 Task: Find connections with filter location Sandbach with filter topic #Hiringwith filter profile language German with filter current company Brightstar Corp. with filter school Bannari Amman Institute of Technology with filter industry Sports and Recreation Instruction with filter service category Interior Design with filter keywords title Operations Coordinator
Action: Mouse moved to (554, 86)
Screenshot: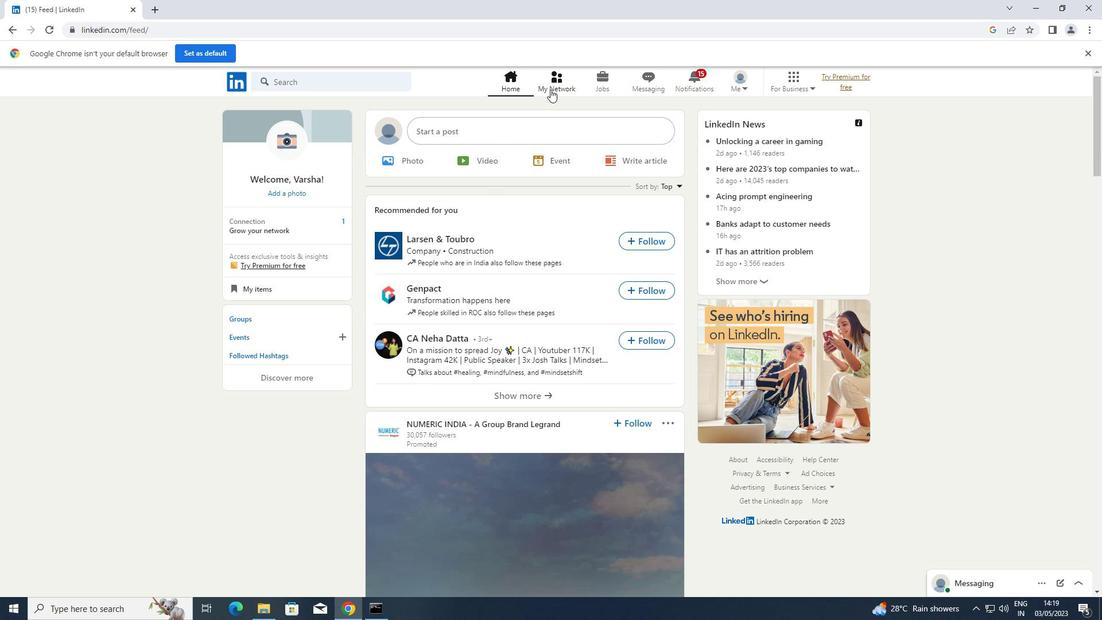 
Action: Mouse pressed left at (554, 86)
Screenshot: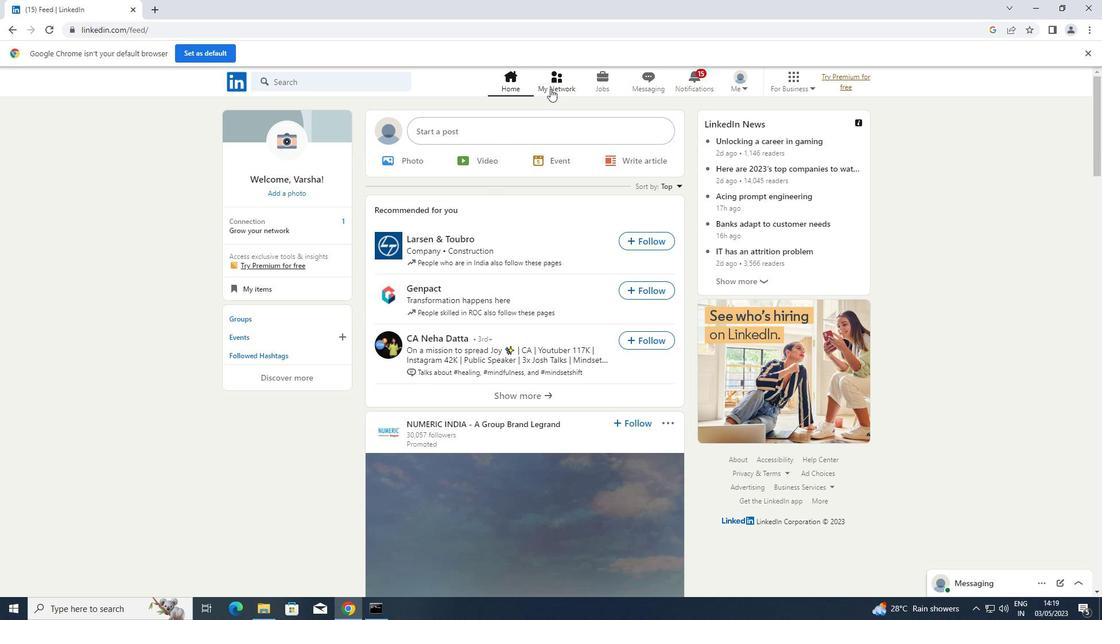 
Action: Mouse moved to (325, 149)
Screenshot: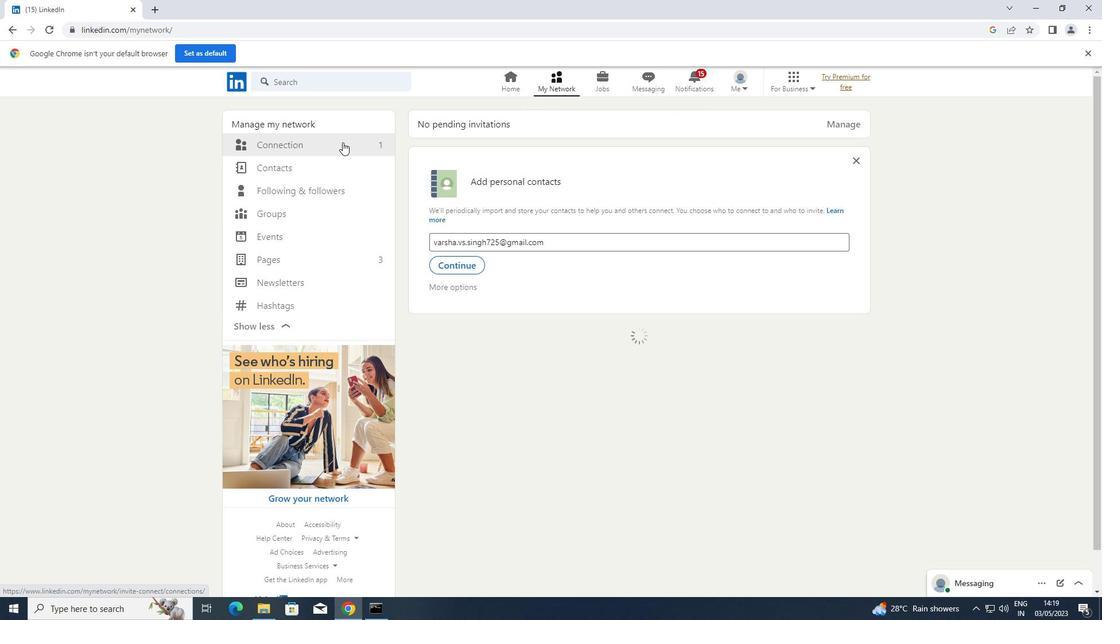 
Action: Mouse pressed left at (325, 149)
Screenshot: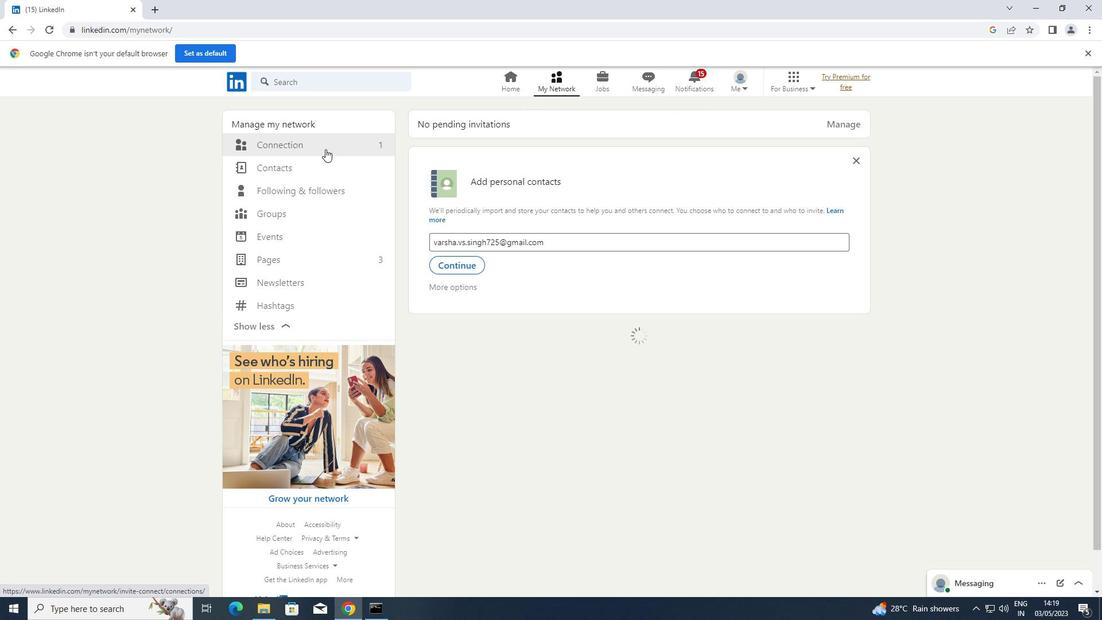 
Action: Mouse moved to (621, 141)
Screenshot: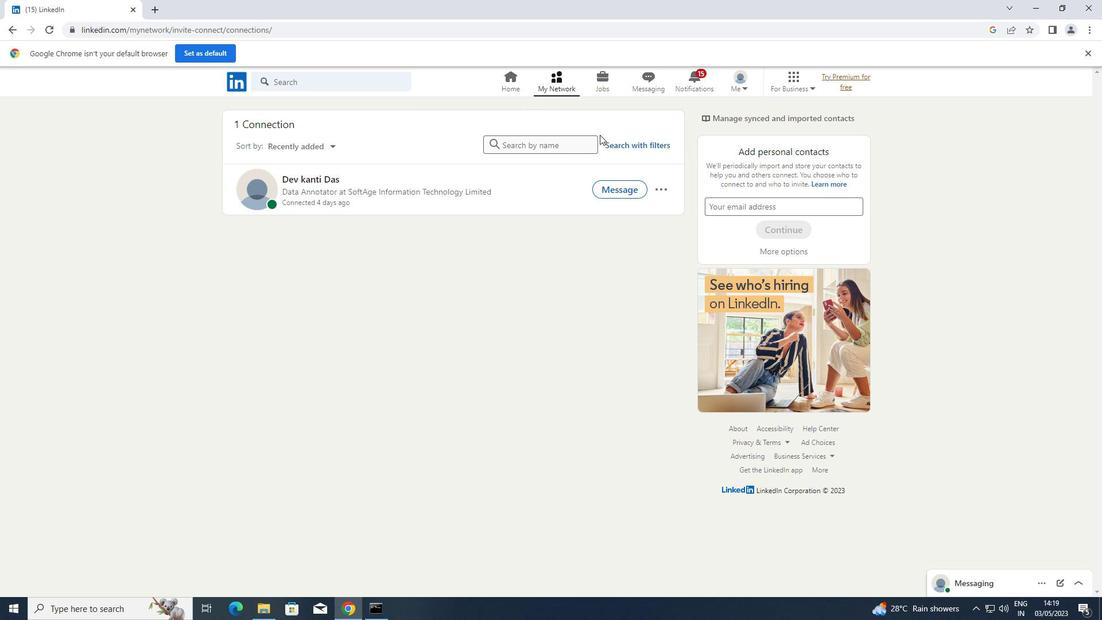 
Action: Mouse pressed left at (621, 141)
Screenshot: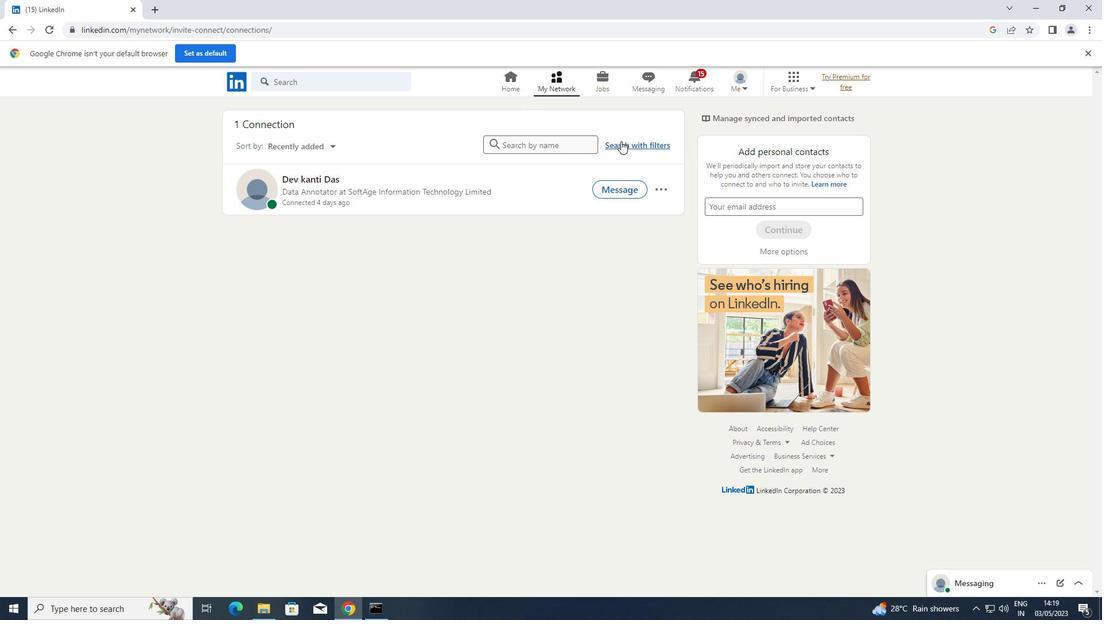 
Action: Mouse moved to (597, 109)
Screenshot: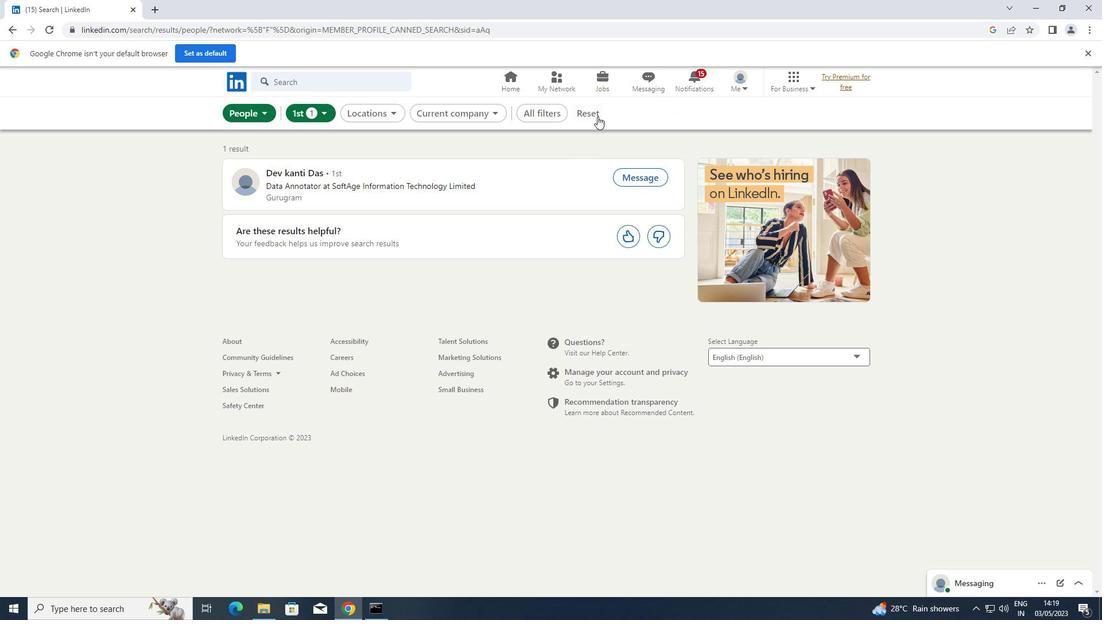 
Action: Mouse pressed left at (597, 109)
Screenshot: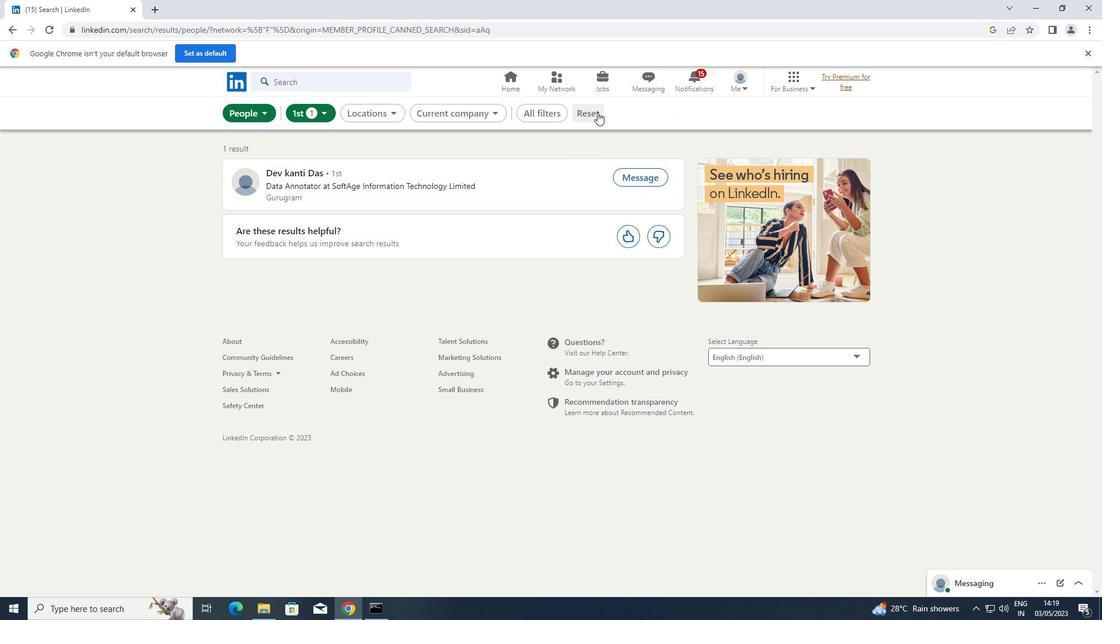 
Action: Mouse moved to (566, 115)
Screenshot: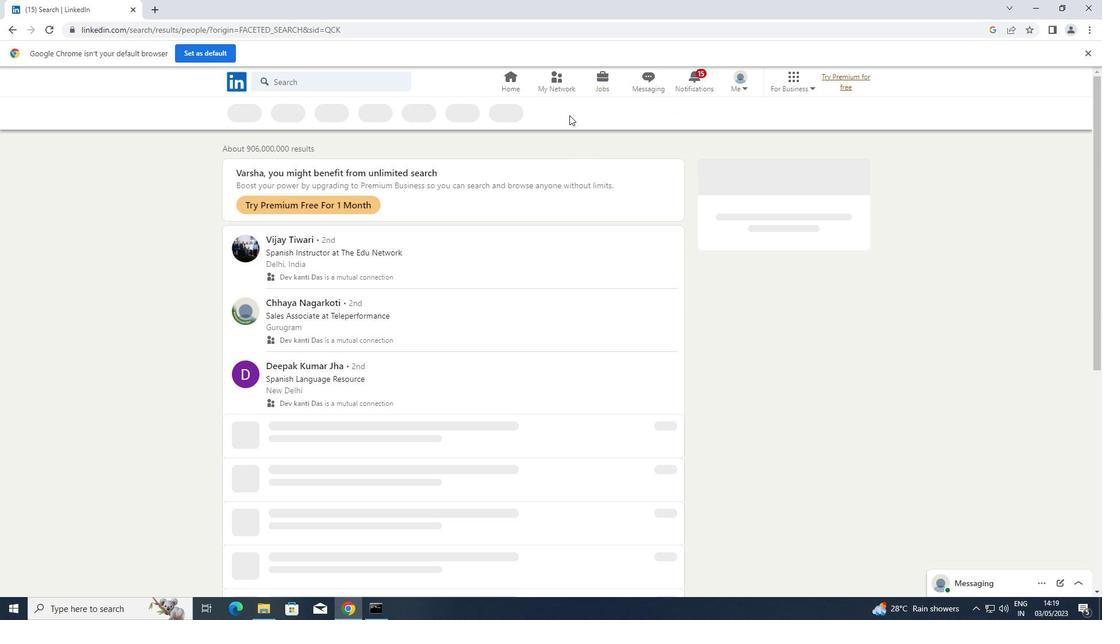 
Action: Mouse pressed left at (566, 115)
Screenshot: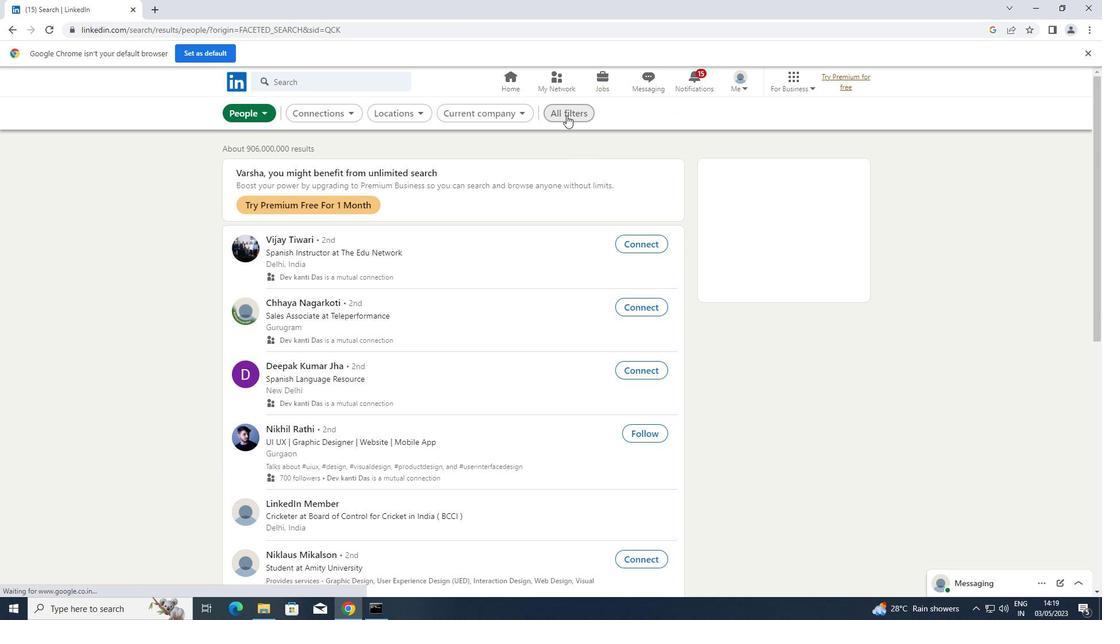 
Action: Mouse moved to (844, 323)
Screenshot: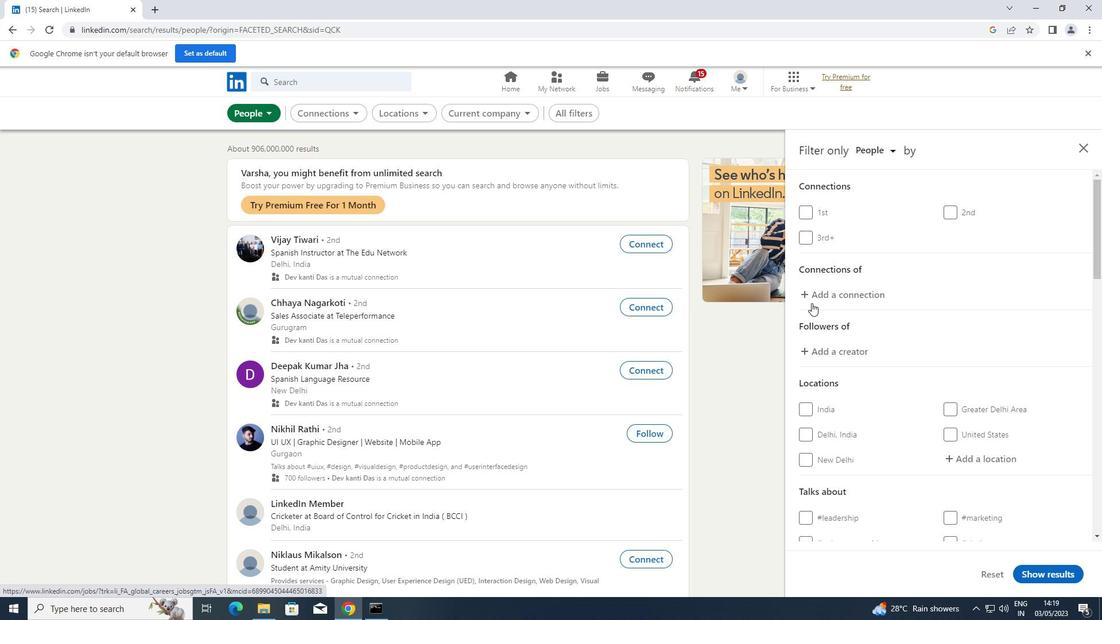 
Action: Mouse scrolled (844, 323) with delta (0, 0)
Screenshot: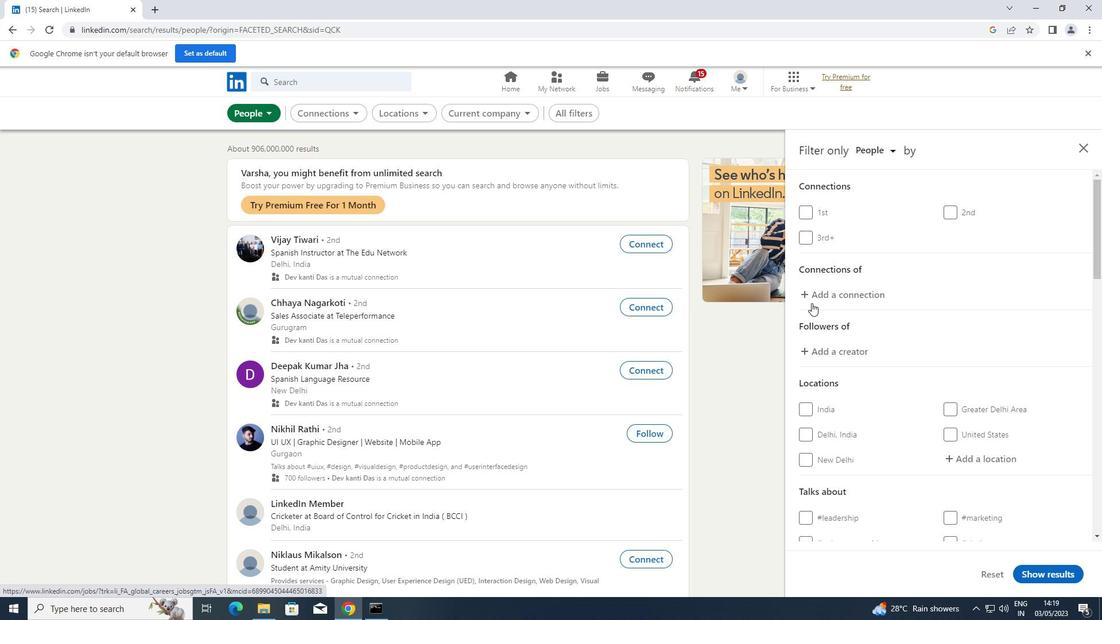 
Action: Mouse scrolled (844, 323) with delta (0, 0)
Screenshot: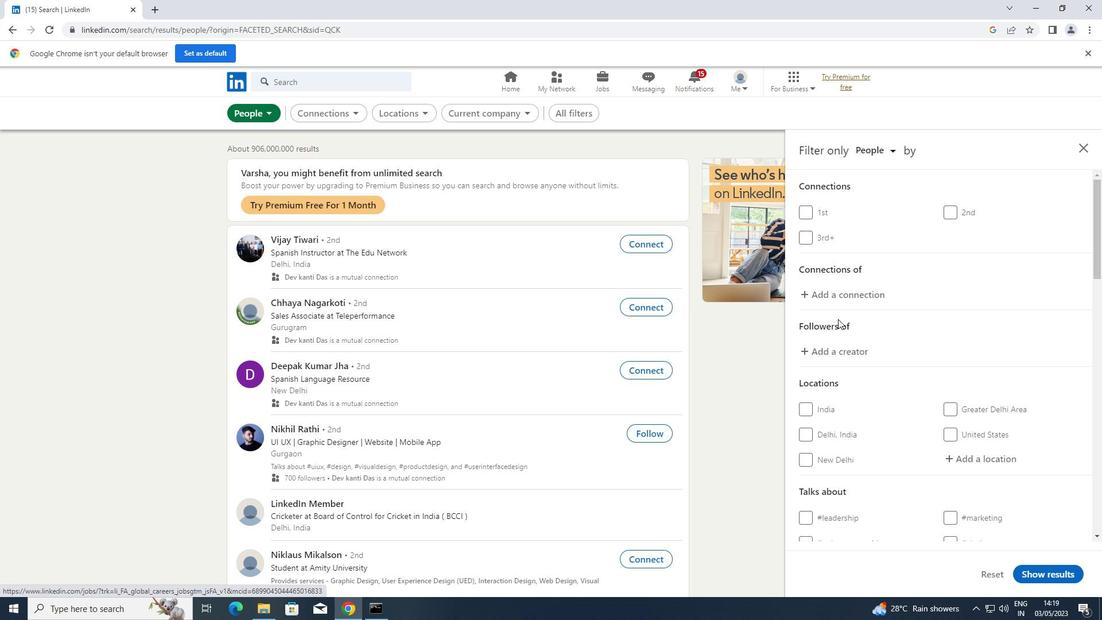 
Action: Mouse moved to (969, 335)
Screenshot: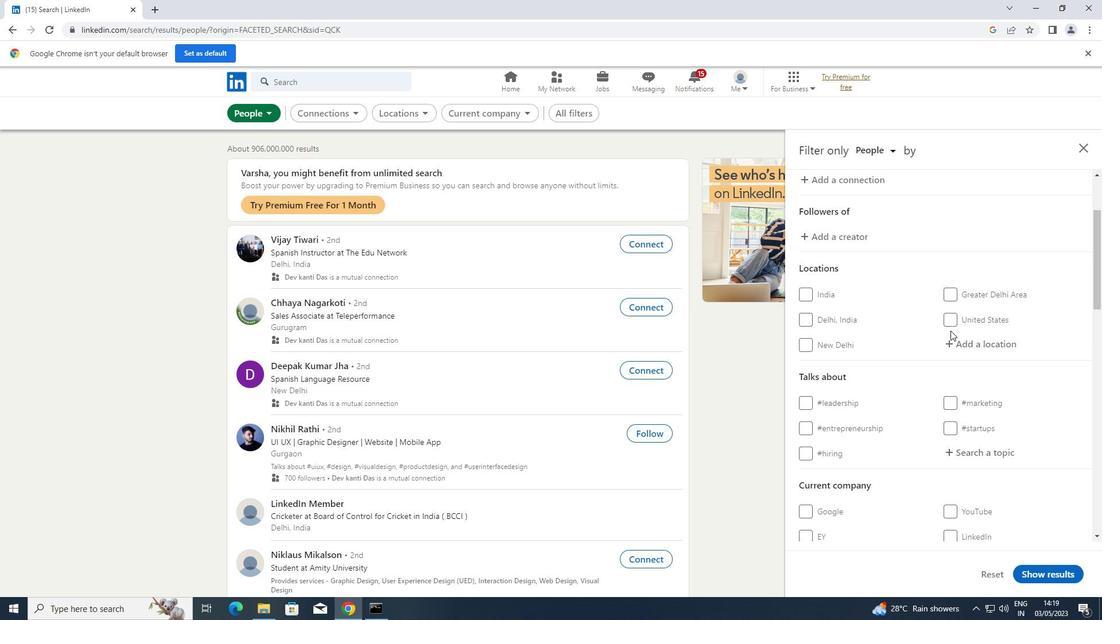 
Action: Mouse pressed left at (969, 335)
Screenshot: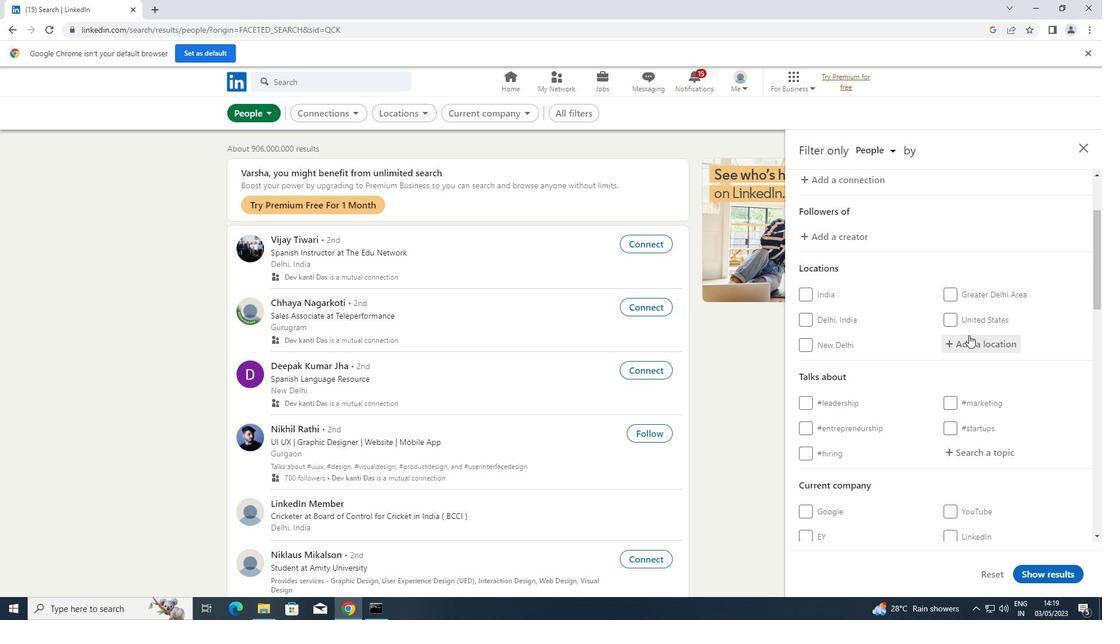 
Action: Mouse moved to (970, 335)
Screenshot: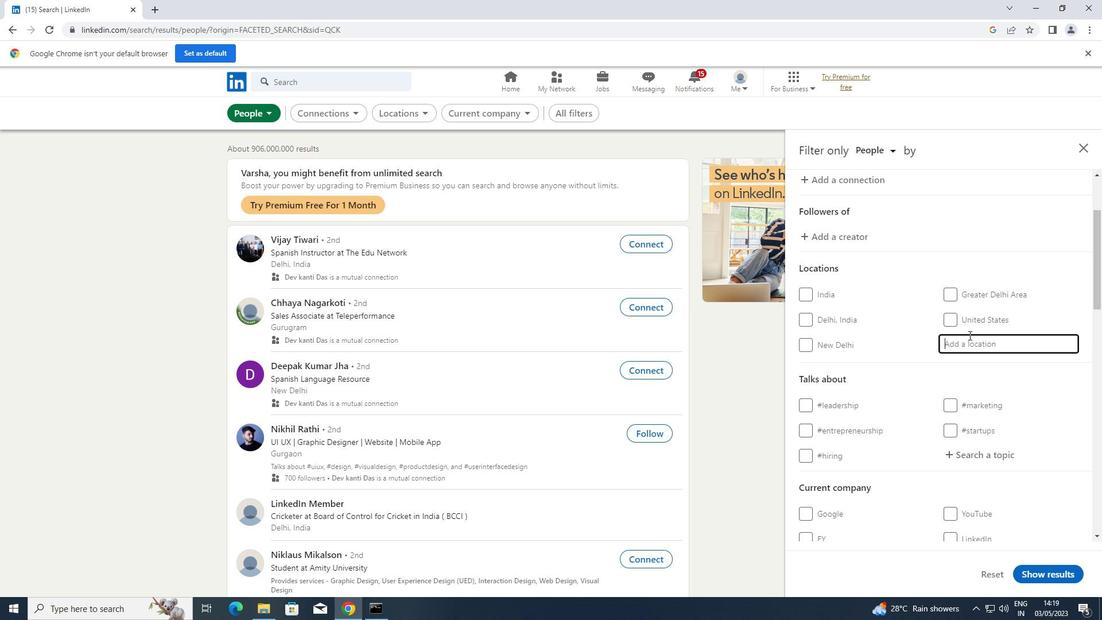
Action: Key pressed <Key.shift>SANDBACH
Screenshot: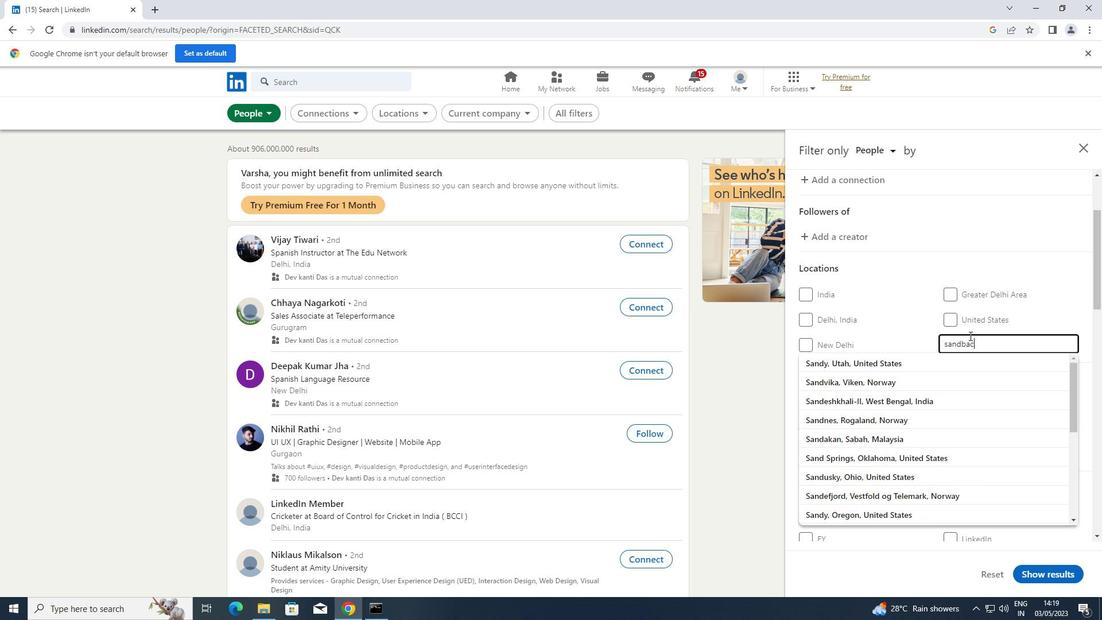 
Action: Mouse scrolled (970, 335) with delta (0, 0)
Screenshot: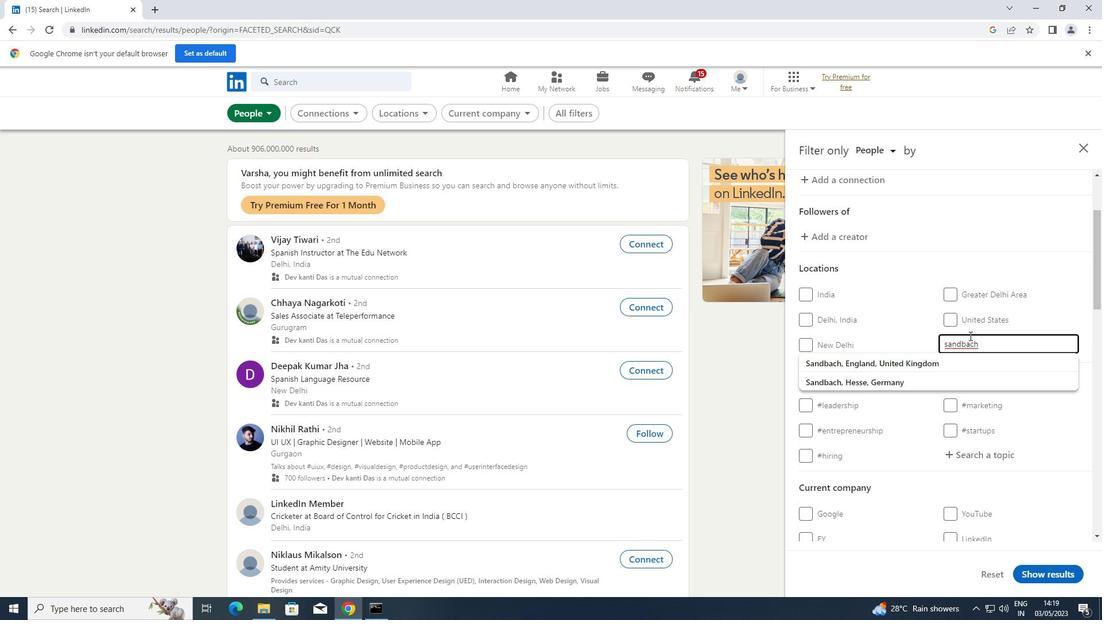 
Action: Mouse scrolled (970, 335) with delta (0, 0)
Screenshot: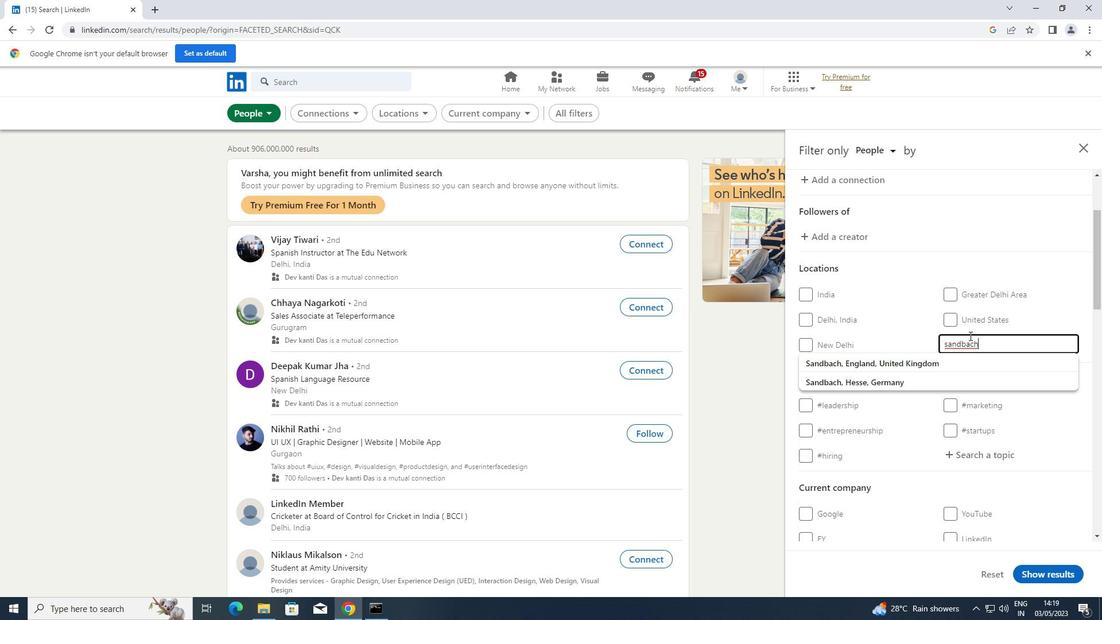 
Action: Mouse pressed left at (970, 335)
Screenshot: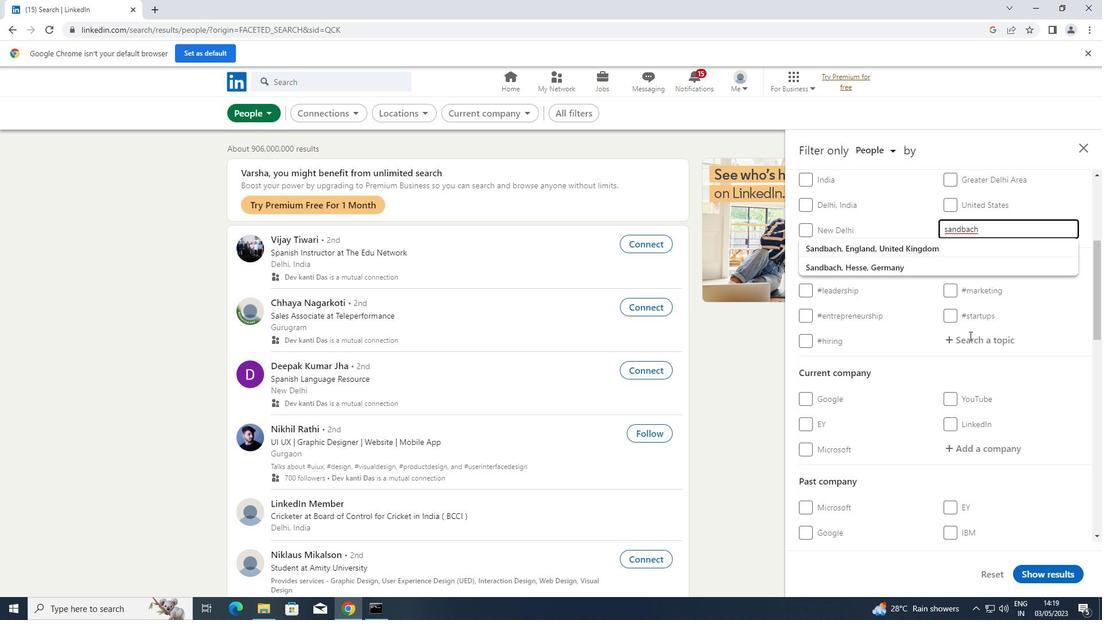 
Action: Key pressed <Key.shift>HIRING
Screenshot: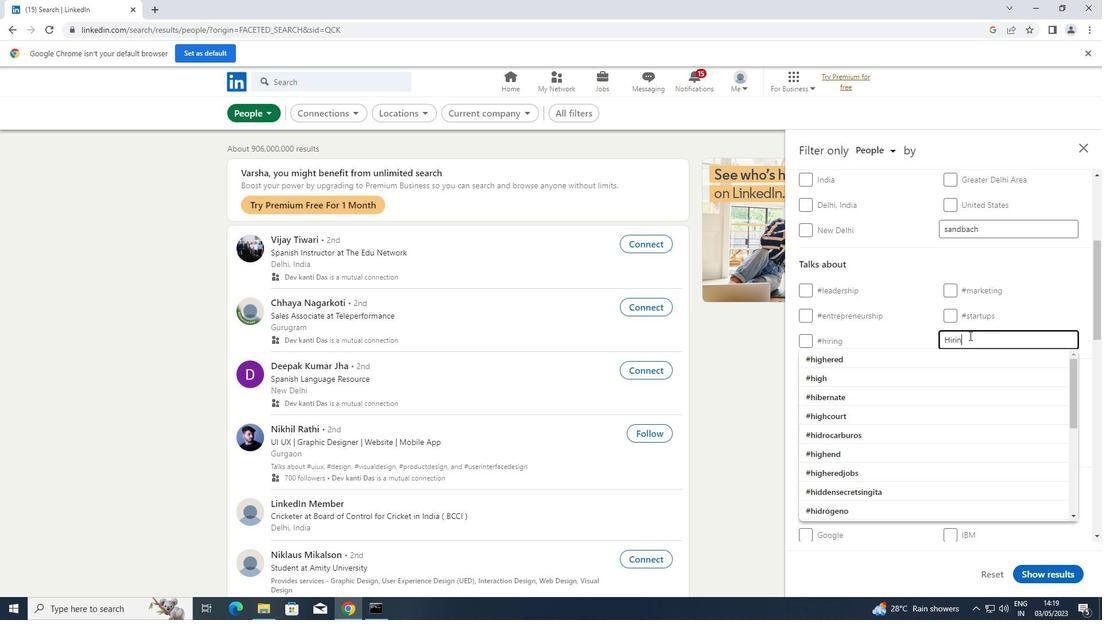 
Action: Mouse moved to (918, 352)
Screenshot: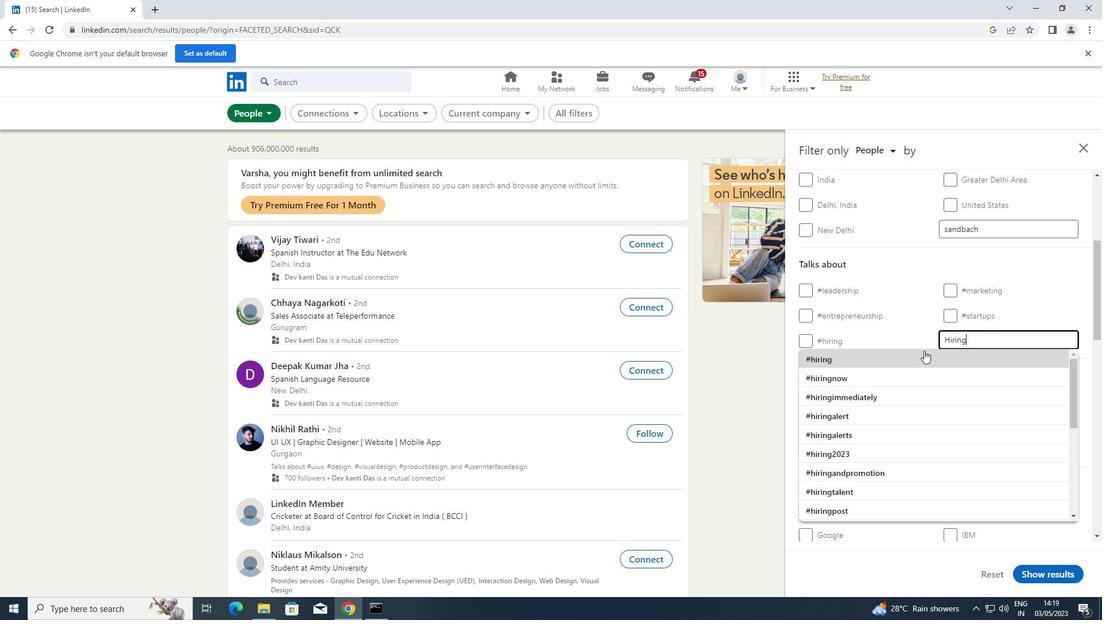 
Action: Mouse pressed left at (918, 352)
Screenshot: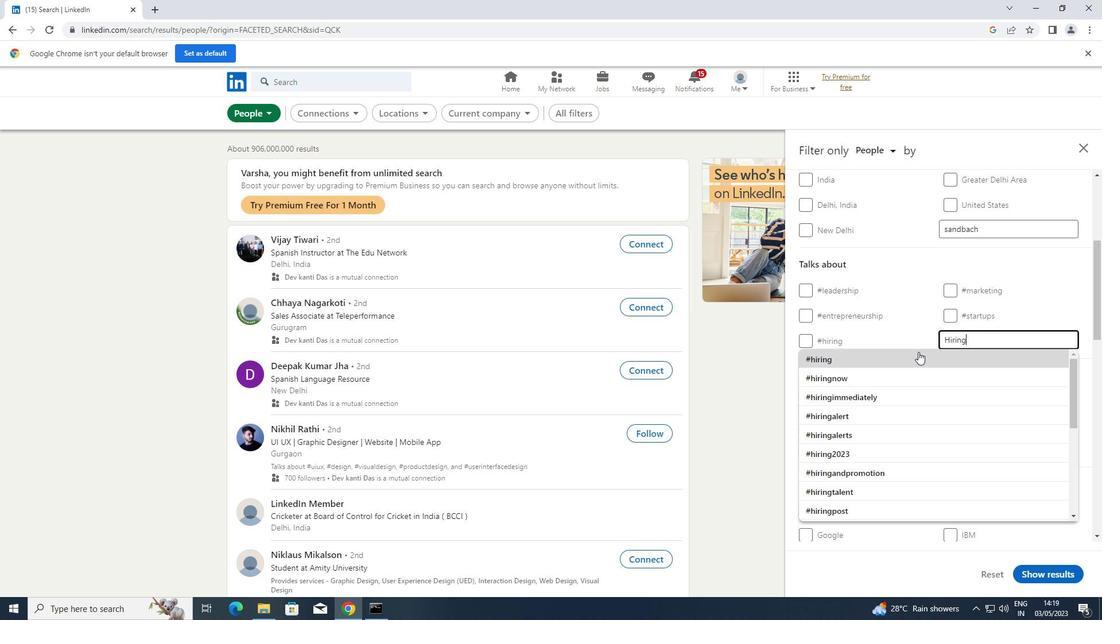 
Action: Mouse scrolled (918, 351) with delta (0, 0)
Screenshot: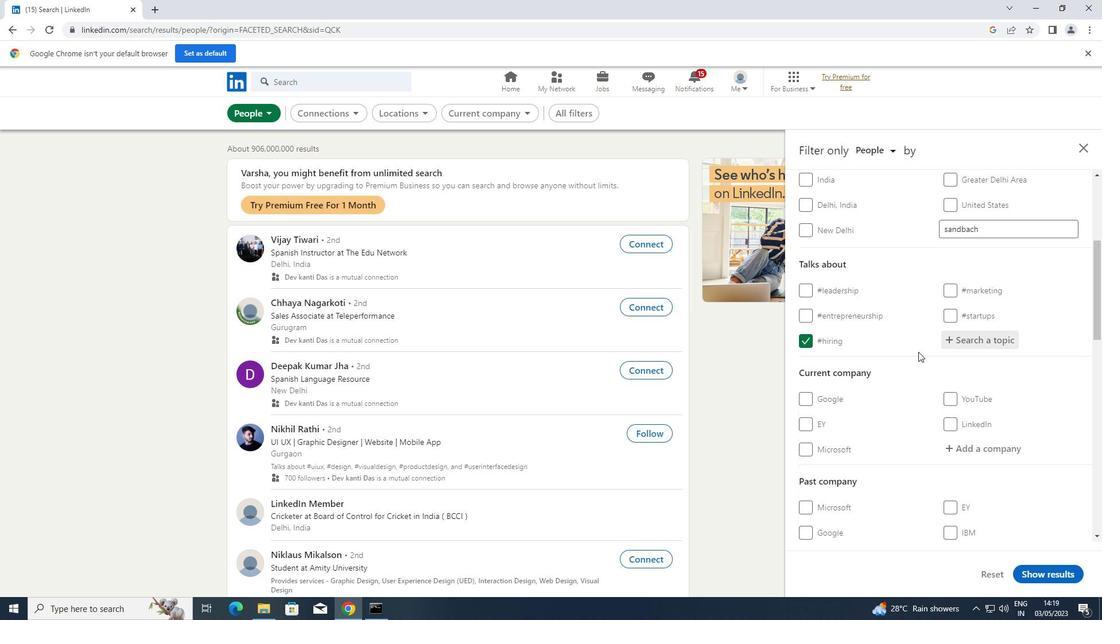 
Action: Mouse scrolled (918, 351) with delta (0, 0)
Screenshot: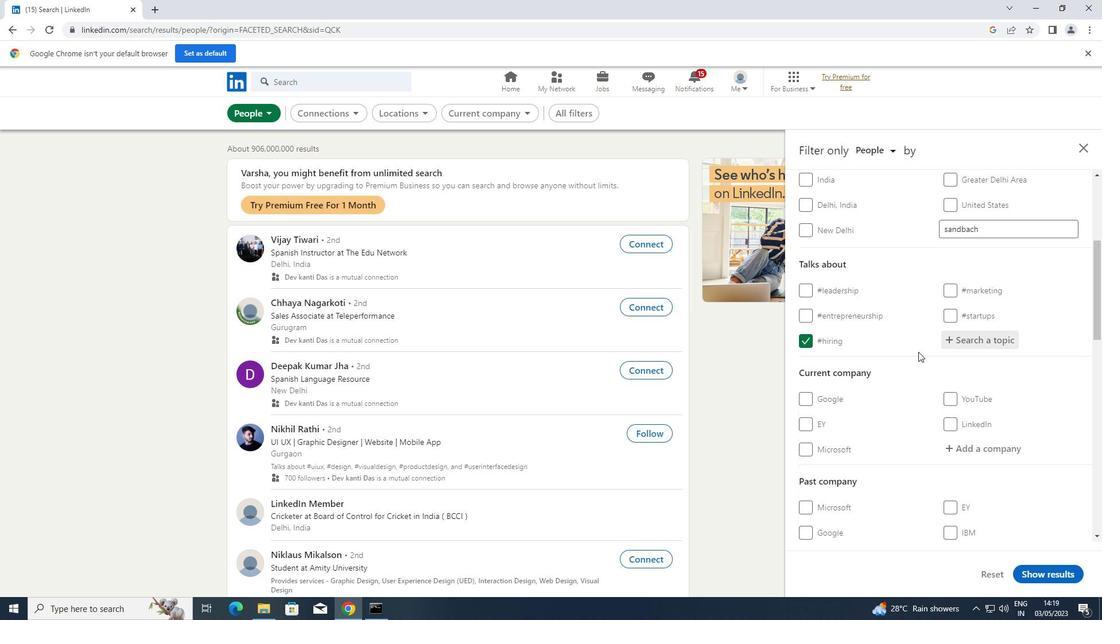 
Action: Mouse scrolled (918, 351) with delta (0, 0)
Screenshot: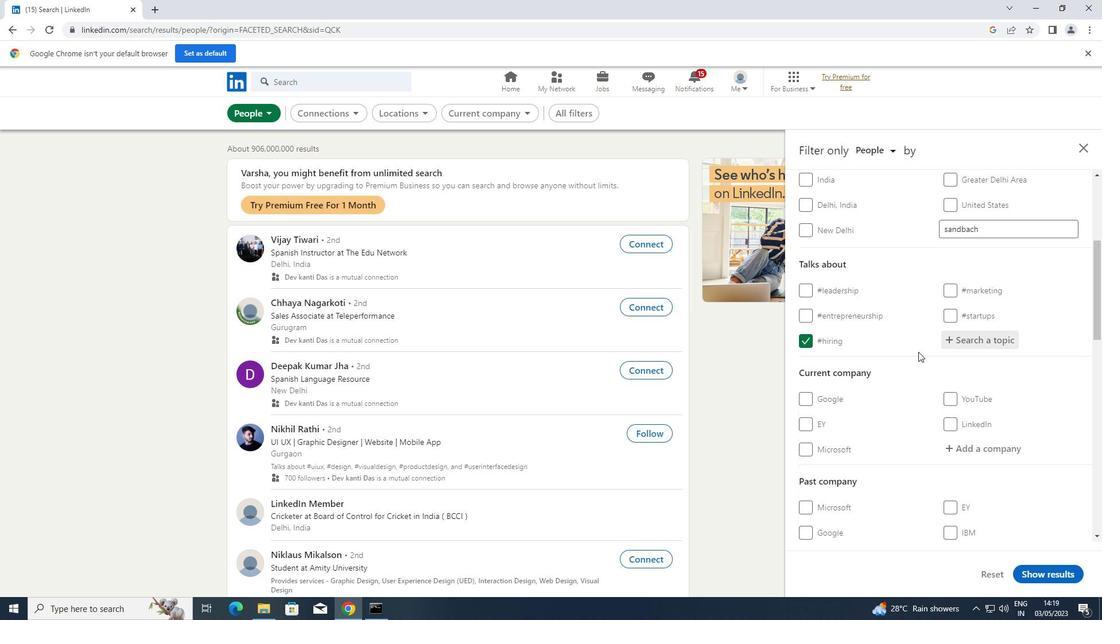 
Action: Mouse scrolled (918, 351) with delta (0, 0)
Screenshot: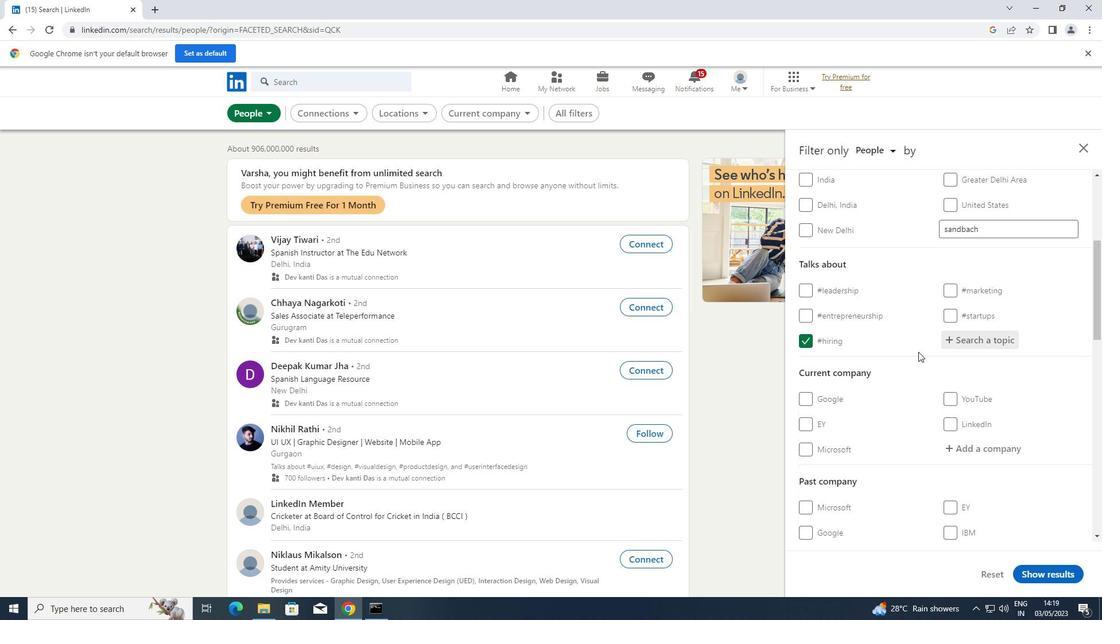 
Action: Mouse moved to (918, 352)
Screenshot: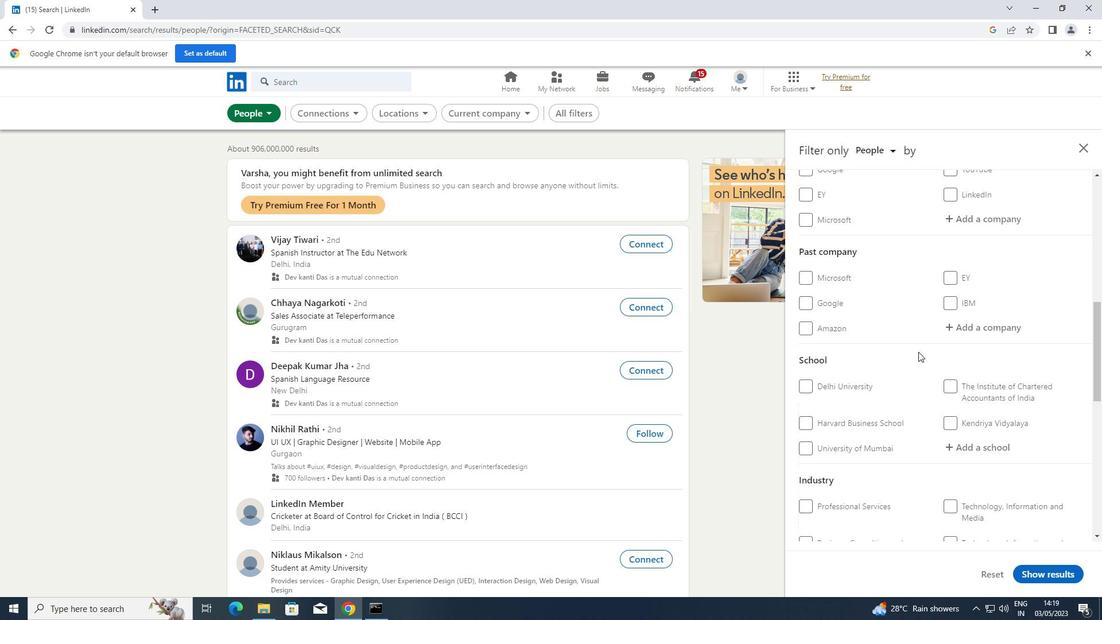
Action: Mouse scrolled (918, 351) with delta (0, 0)
Screenshot: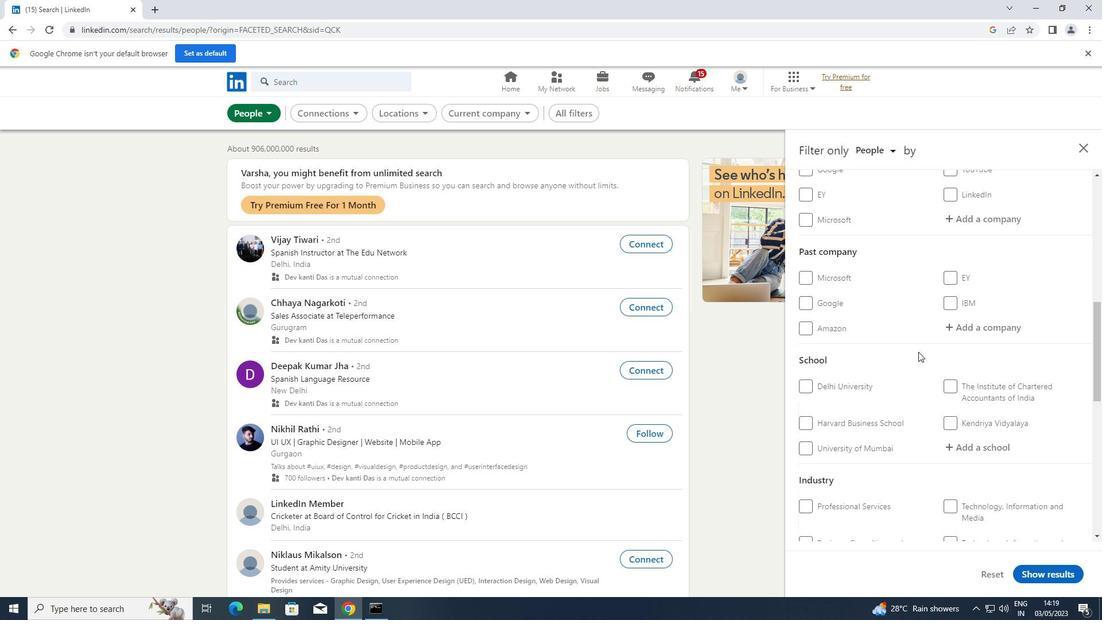 
Action: Mouse scrolled (918, 351) with delta (0, 0)
Screenshot: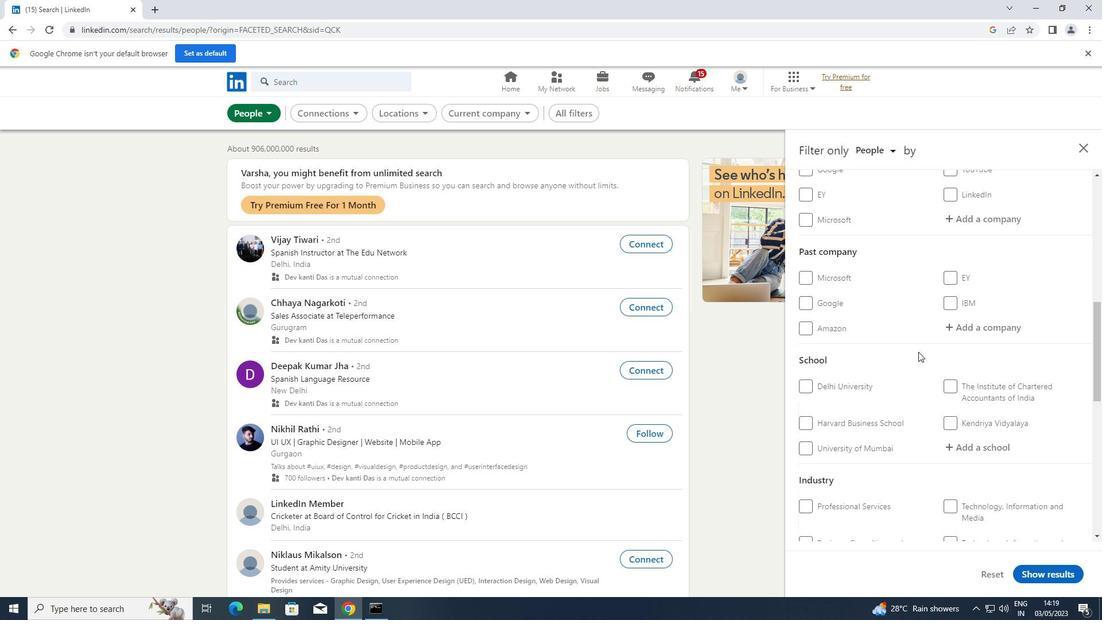 
Action: Mouse scrolled (918, 351) with delta (0, 0)
Screenshot: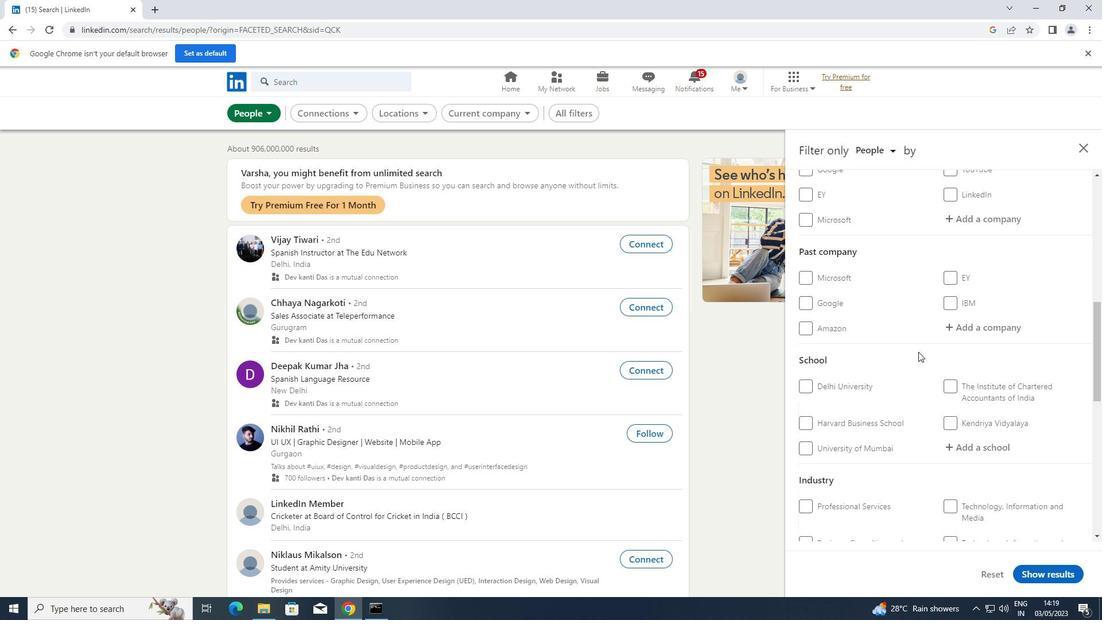 
Action: Mouse scrolled (918, 351) with delta (0, 0)
Screenshot: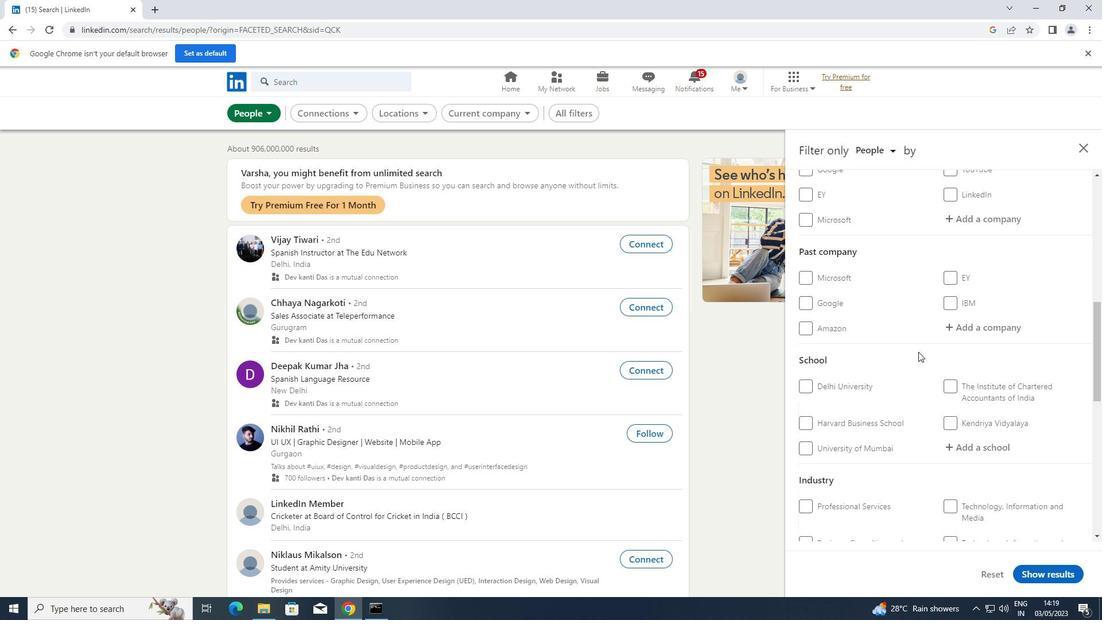 
Action: Mouse scrolled (918, 351) with delta (0, 0)
Screenshot: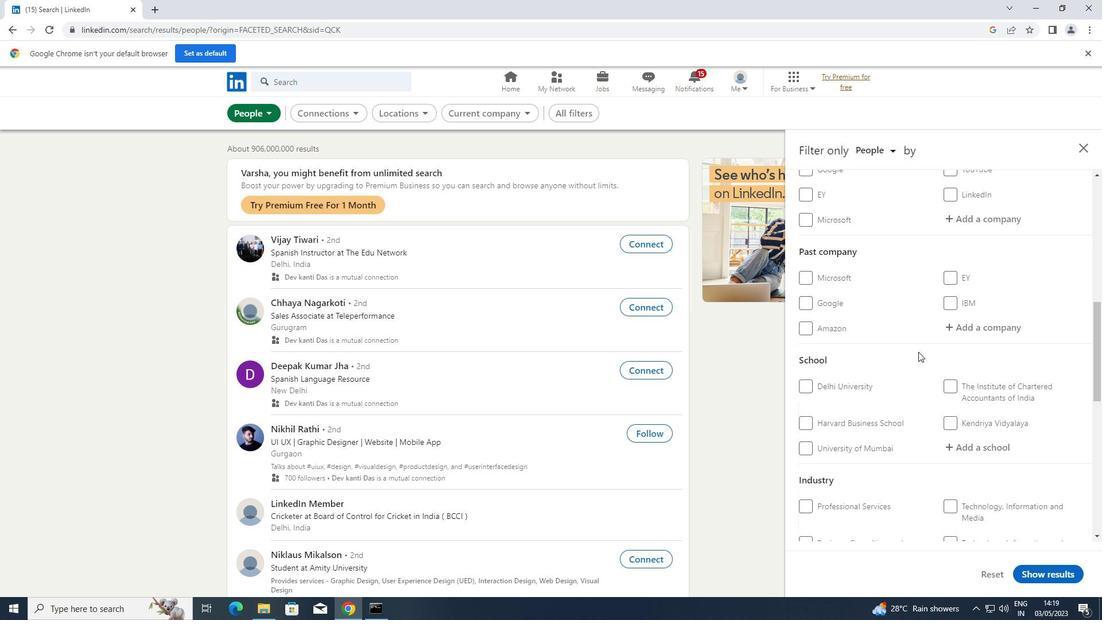 
Action: Mouse scrolled (918, 351) with delta (0, 0)
Screenshot: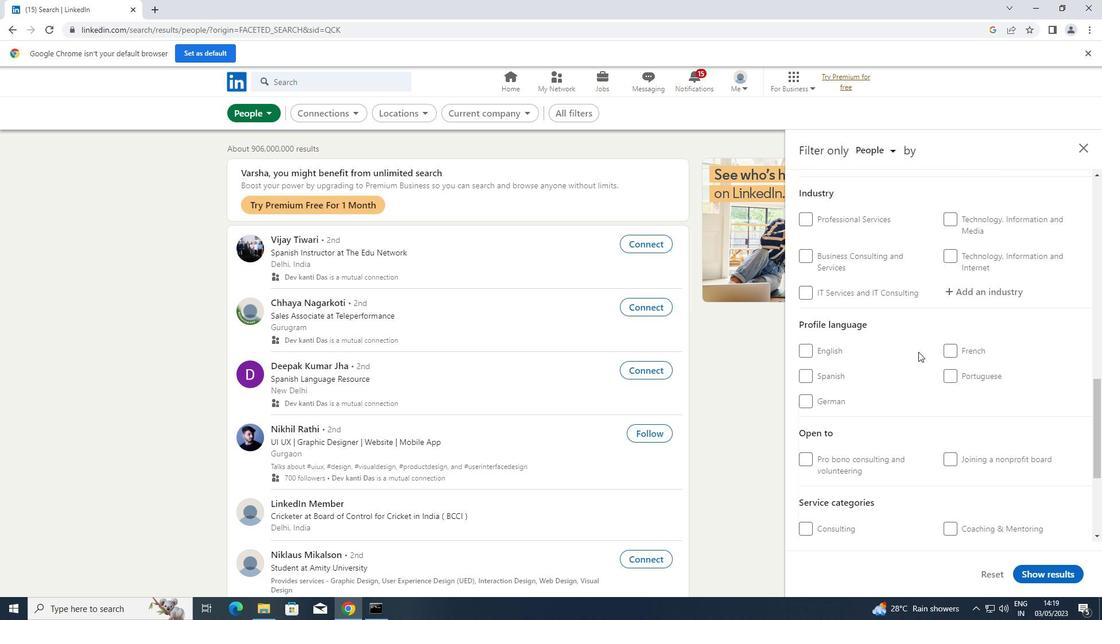 
Action: Mouse scrolled (918, 351) with delta (0, 0)
Screenshot: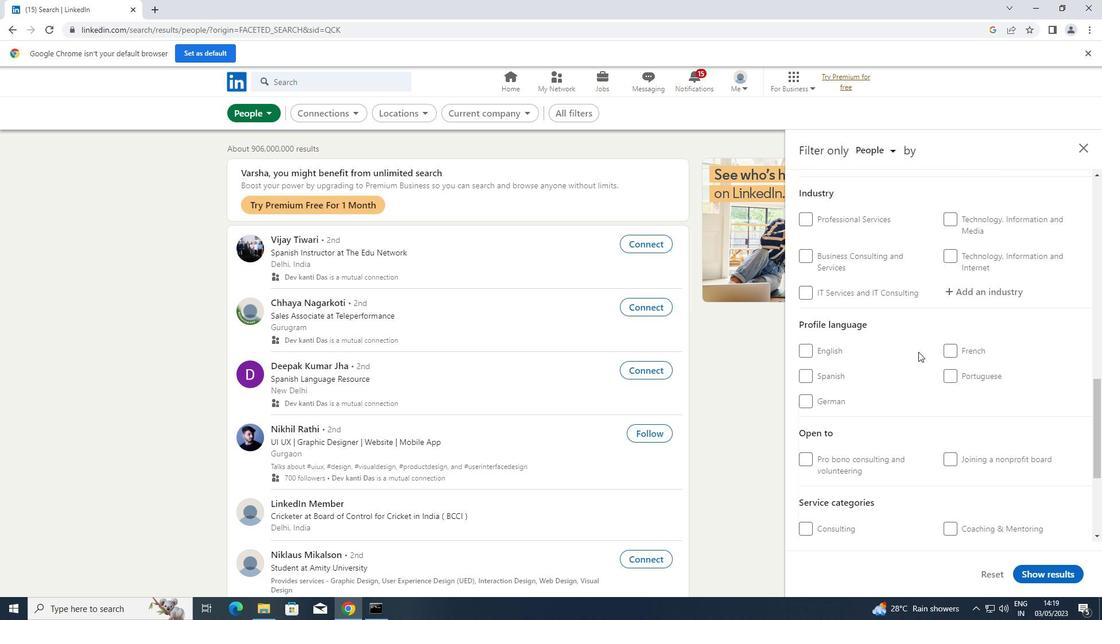 
Action: Mouse scrolled (918, 351) with delta (0, 0)
Screenshot: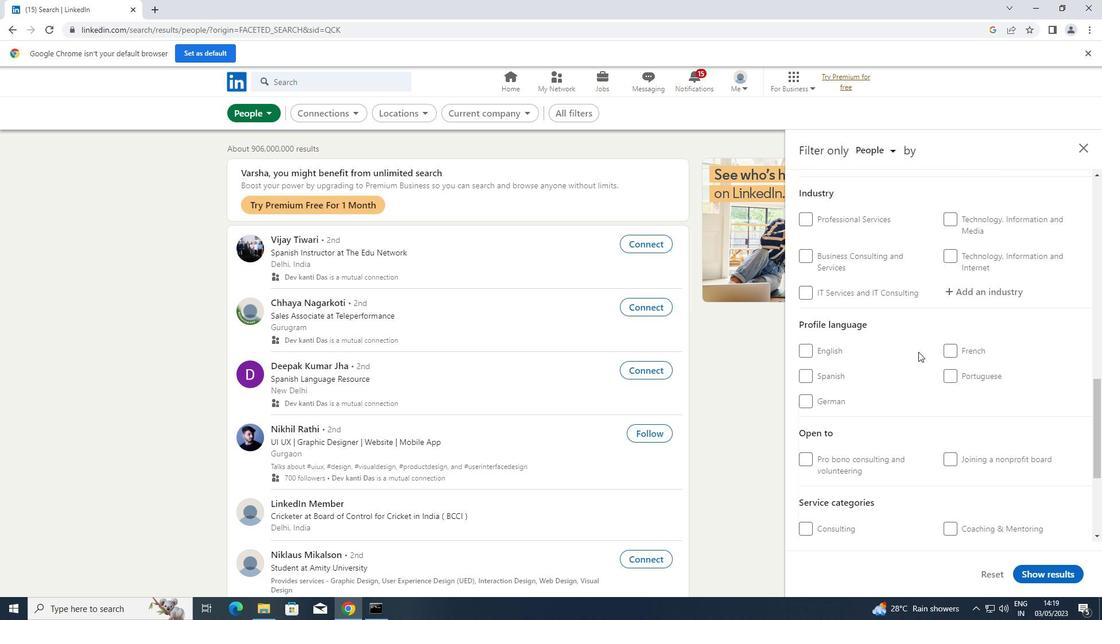 
Action: Mouse moved to (919, 352)
Screenshot: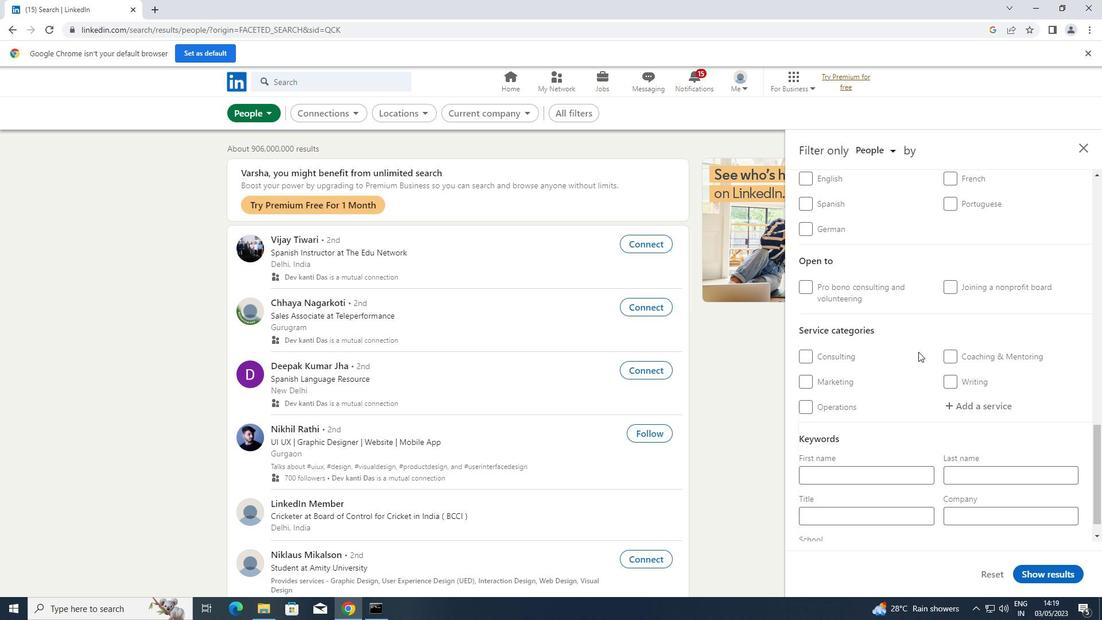 
Action: Mouse scrolled (919, 352) with delta (0, 0)
Screenshot: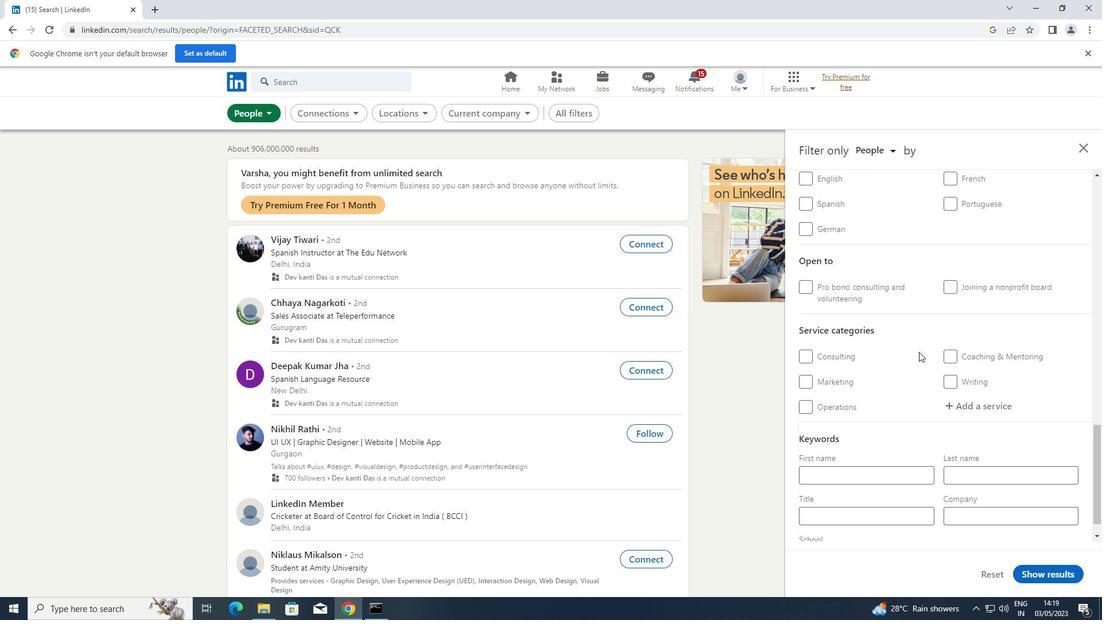 
Action: Mouse moved to (801, 284)
Screenshot: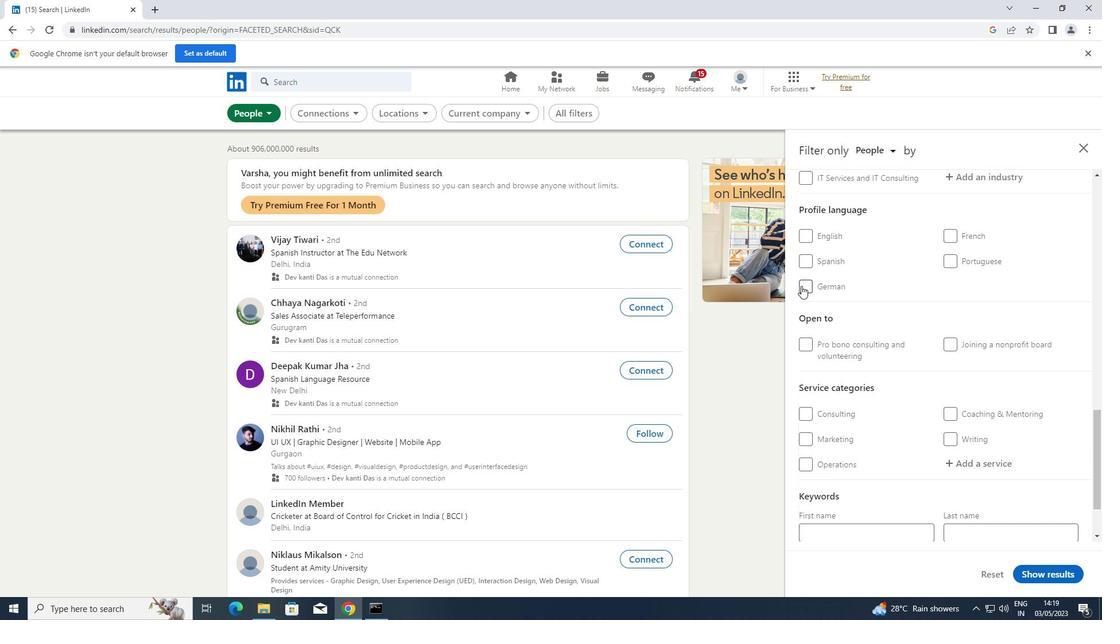 
Action: Mouse pressed left at (801, 284)
Screenshot: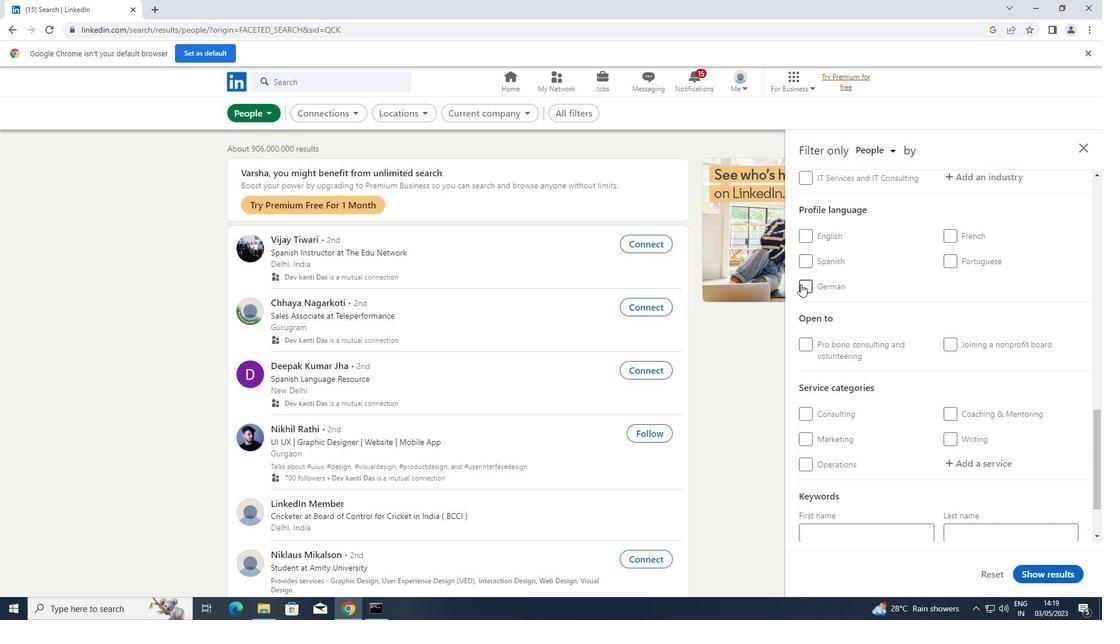 
Action: Mouse moved to (833, 289)
Screenshot: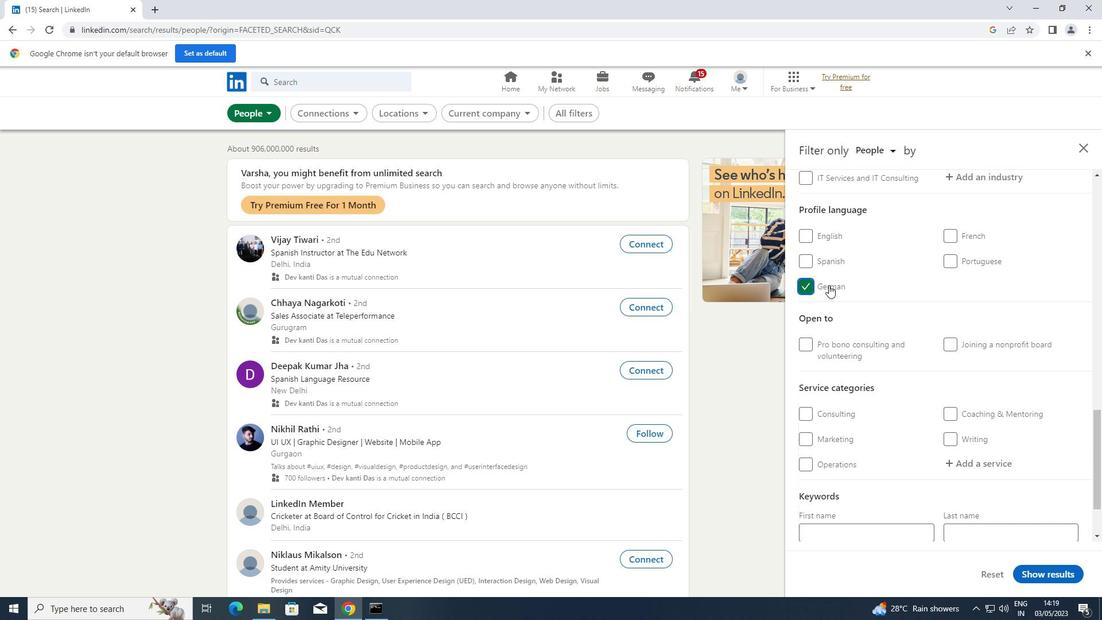 
Action: Mouse scrolled (833, 290) with delta (0, 0)
Screenshot: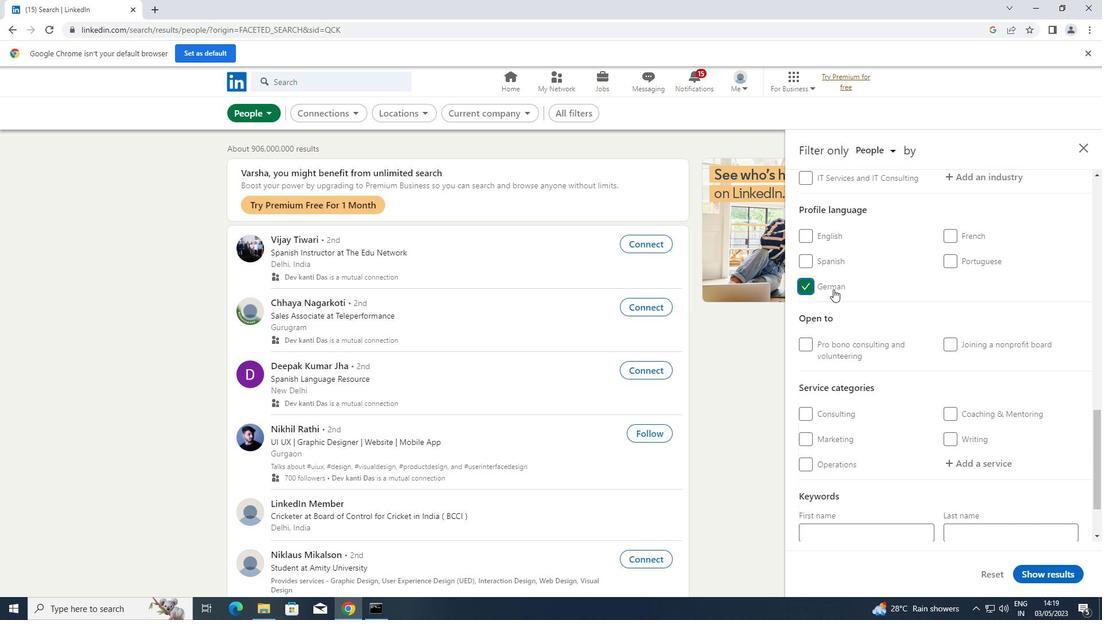 
Action: Mouse scrolled (833, 290) with delta (0, 0)
Screenshot: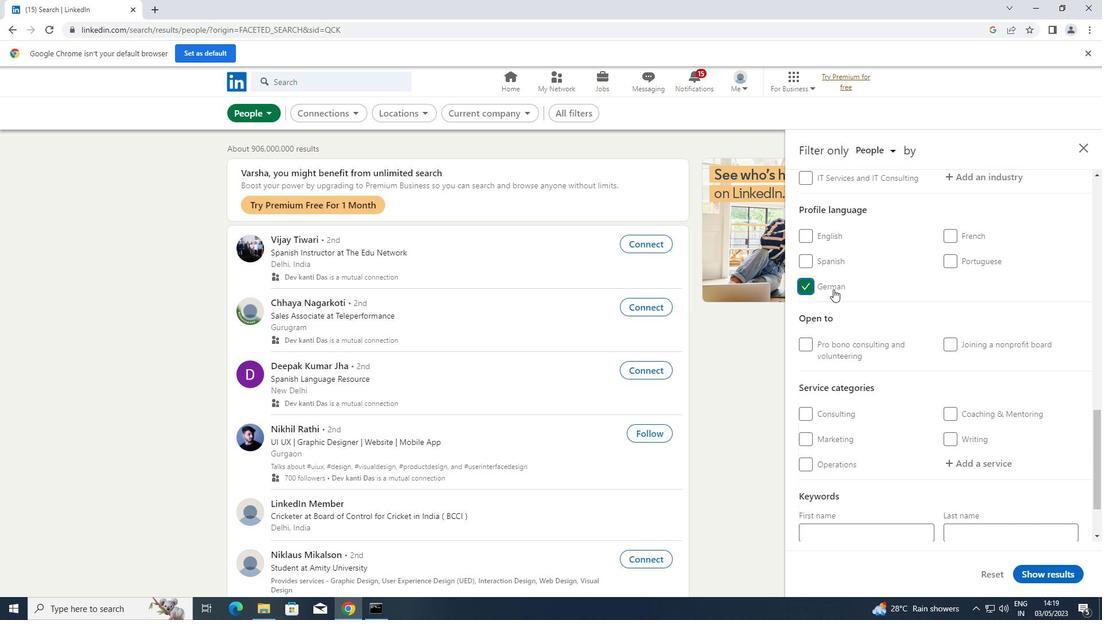 
Action: Mouse scrolled (833, 290) with delta (0, 0)
Screenshot: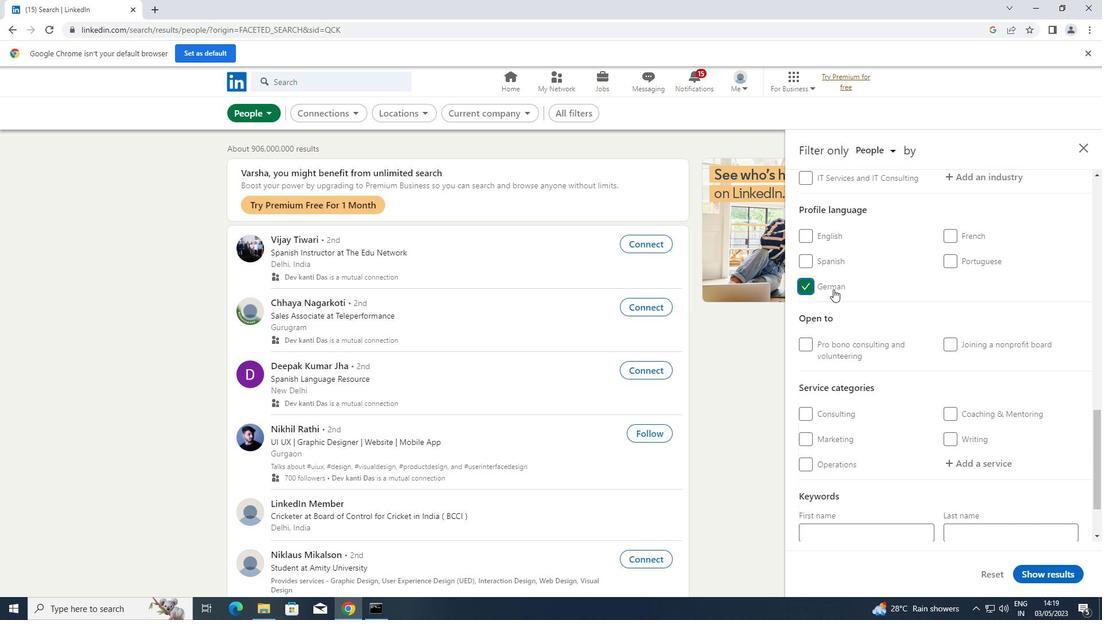 
Action: Mouse scrolled (833, 290) with delta (0, 0)
Screenshot: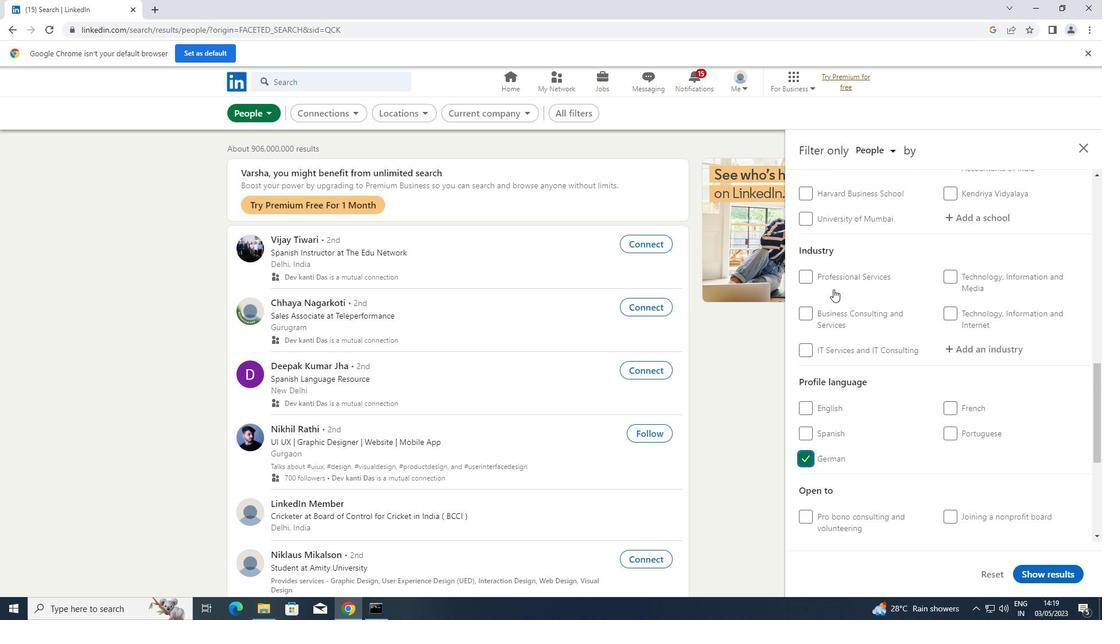 
Action: Mouse scrolled (833, 290) with delta (0, 0)
Screenshot: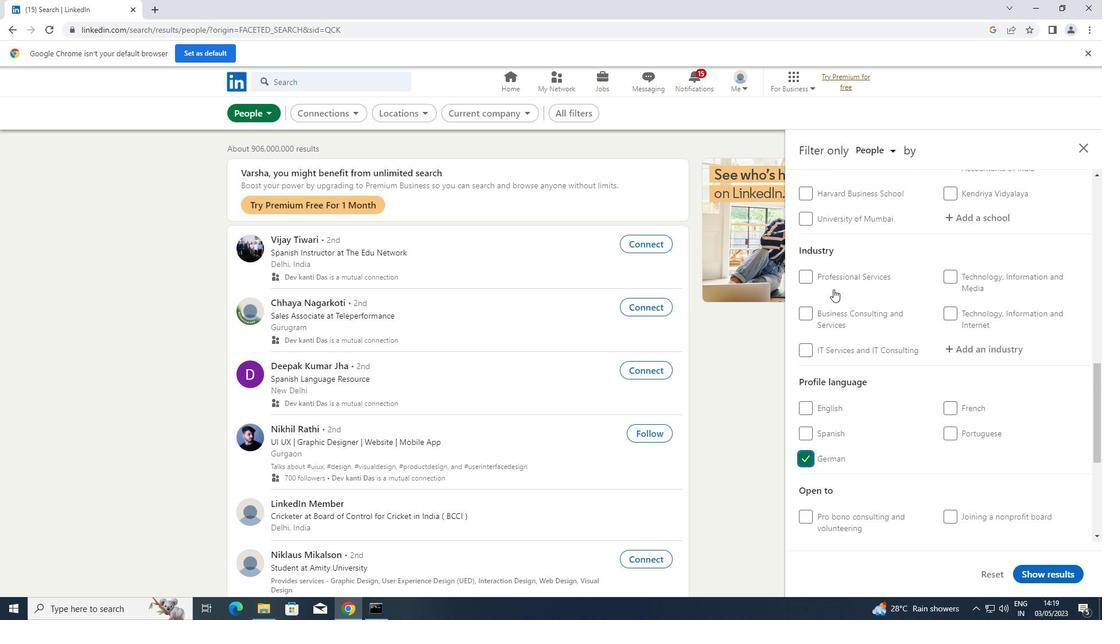 
Action: Mouse scrolled (833, 290) with delta (0, 0)
Screenshot: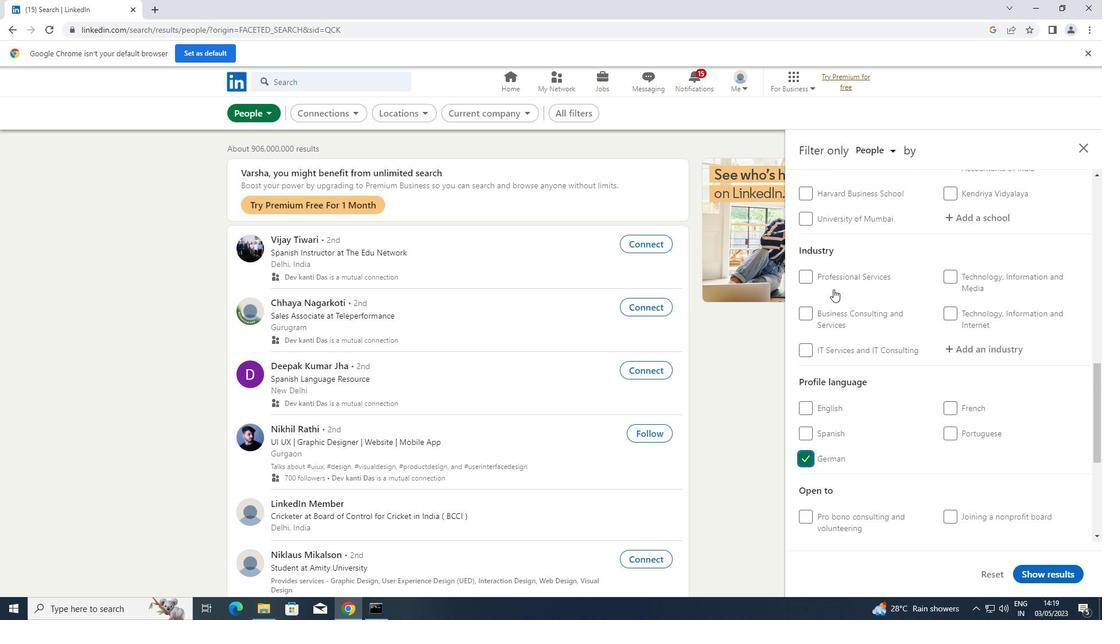 
Action: Mouse scrolled (833, 290) with delta (0, 0)
Screenshot: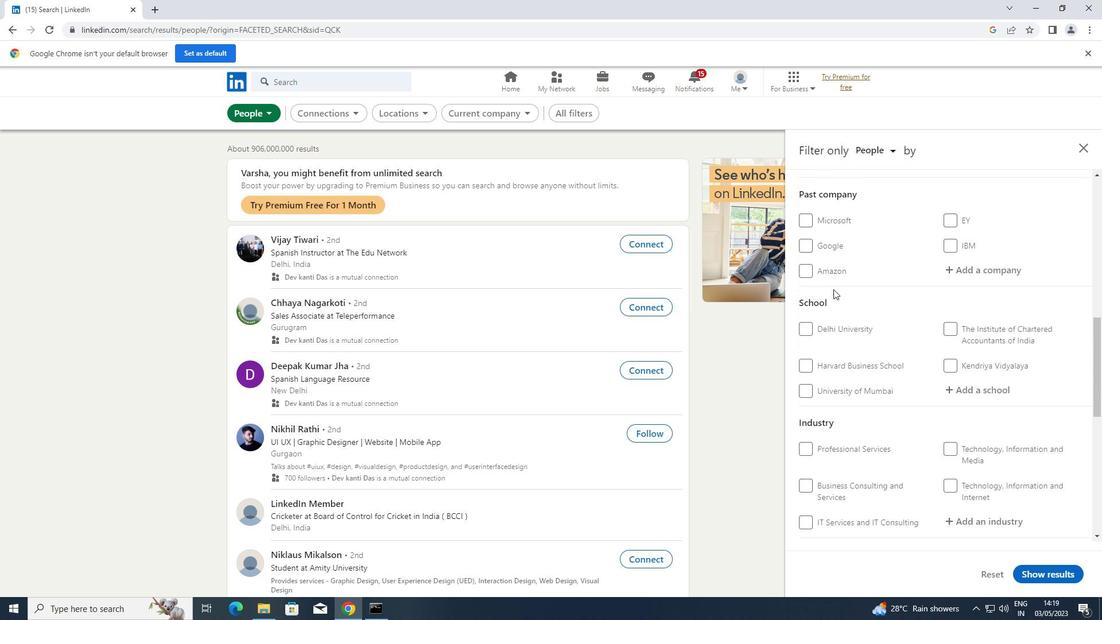 
Action: Mouse scrolled (833, 290) with delta (0, 0)
Screenshot: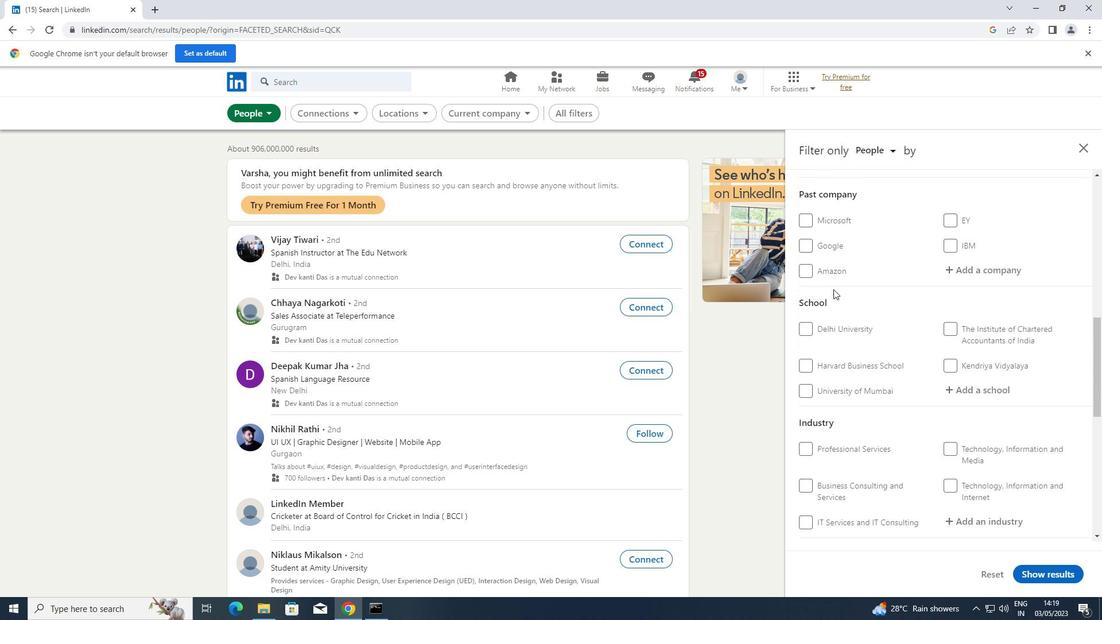
Action: Mouse moved to (953, 279)
Screenshot: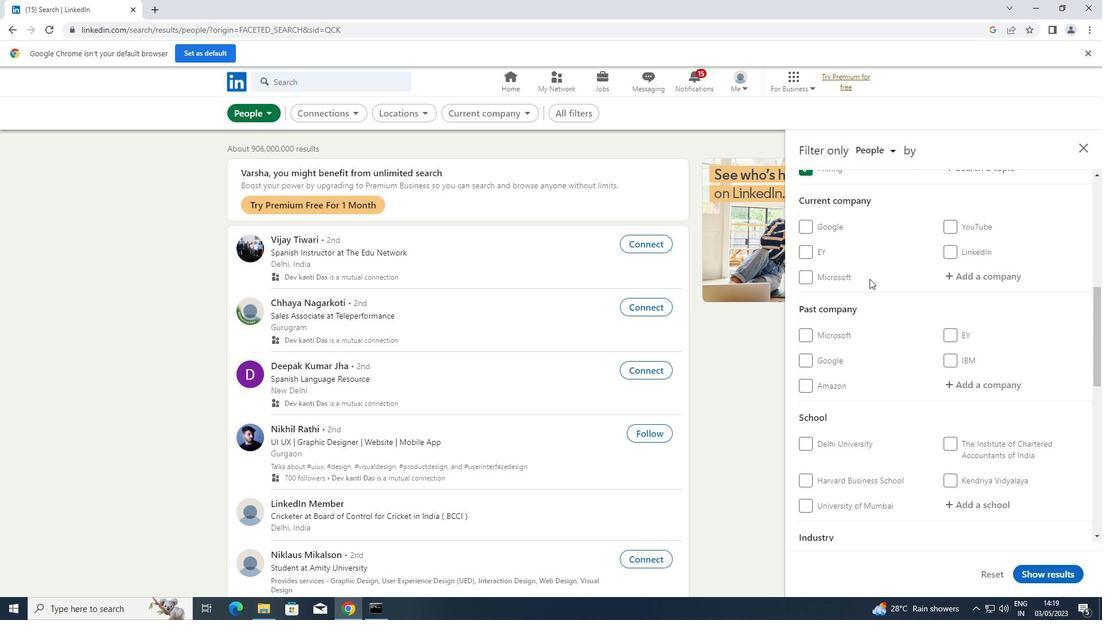 
Action: Mouse pressed left at (953, 279)
Screenshot: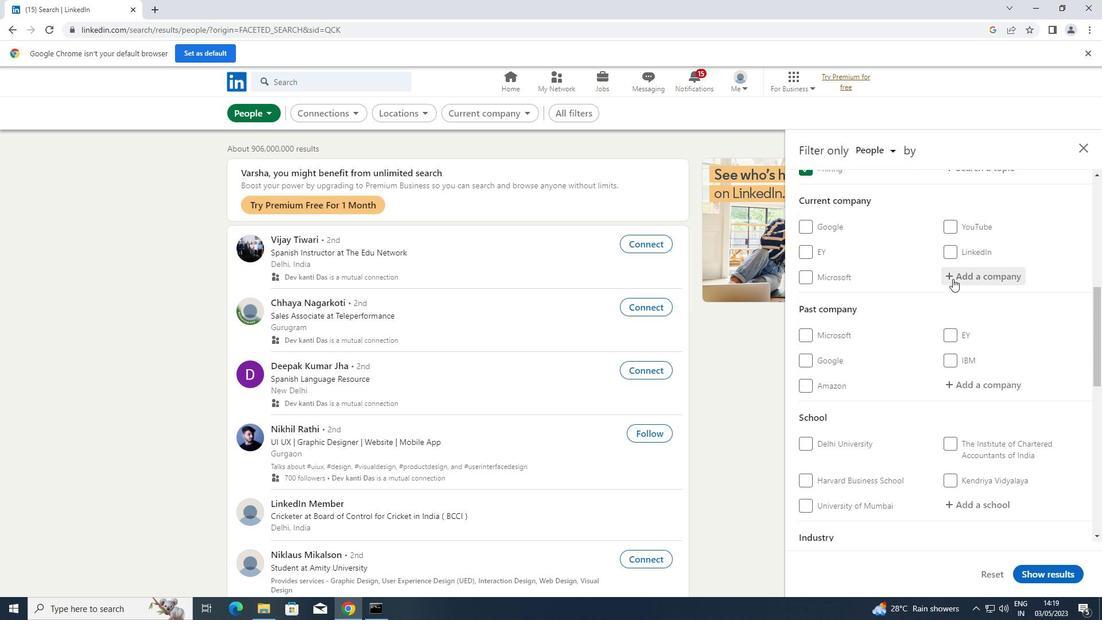 
Action: Key pressed <Key.shift>BRIGHTSTAR
Screenshot: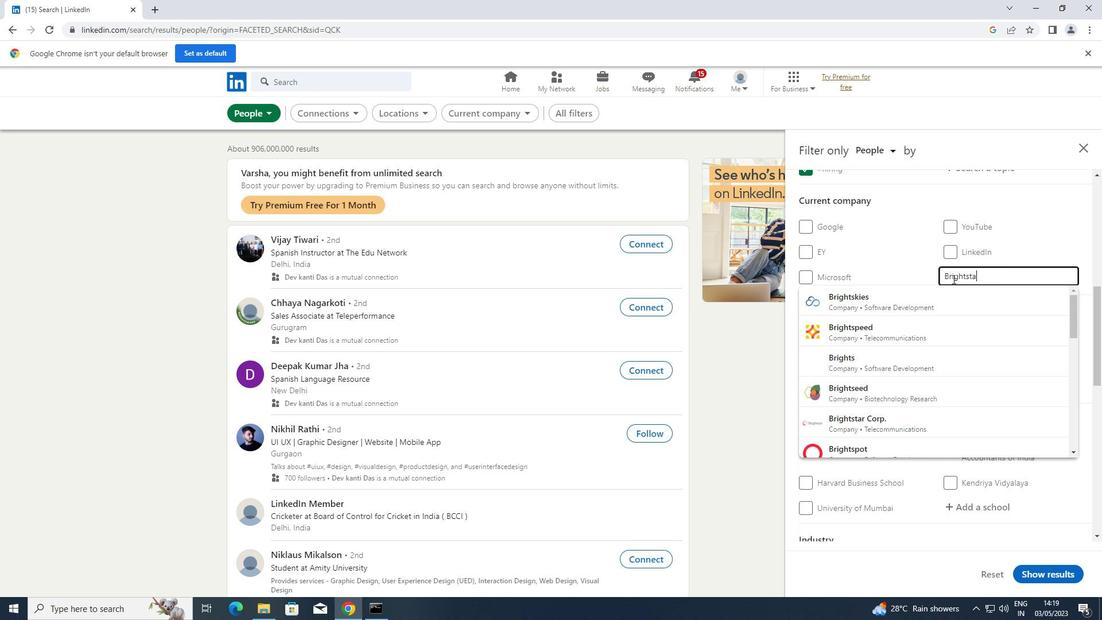 
Action: Mouse moved to (895, 302)
Screenshot: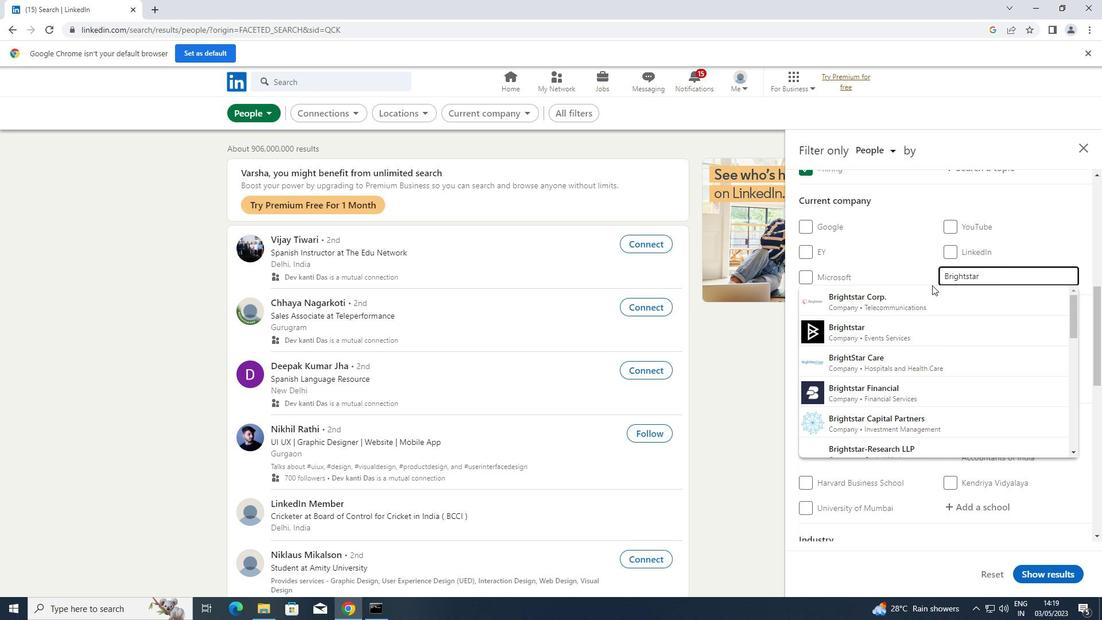 
Action: Mouse pressed left at (895, 302)
Screenshot: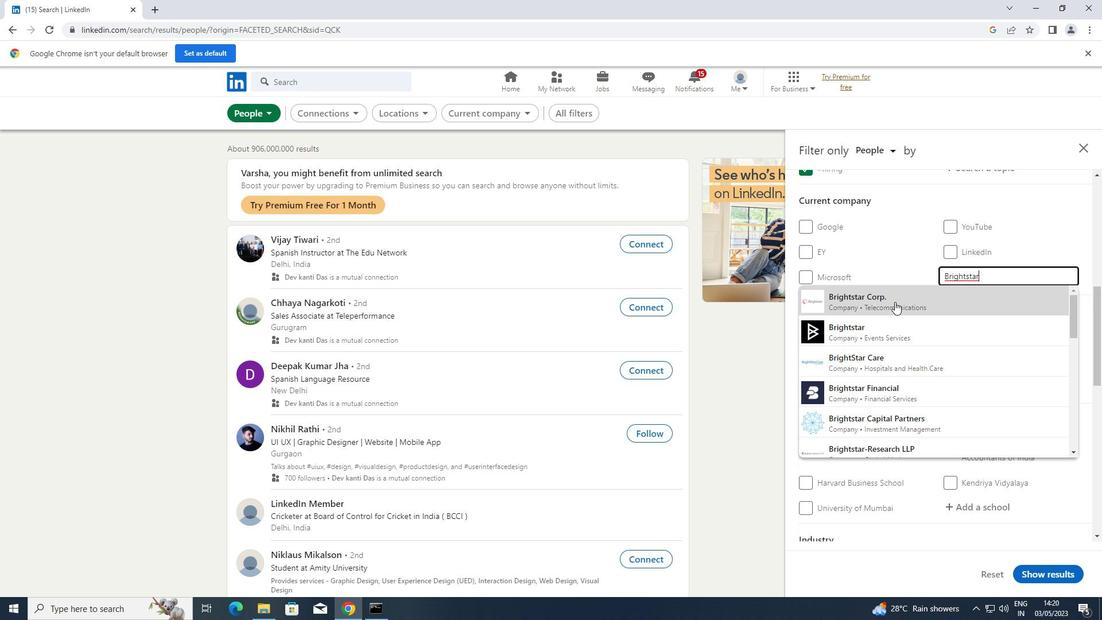 
Action: Mouse scrolled (895, 301) with delta (0, 0)
Screenshot: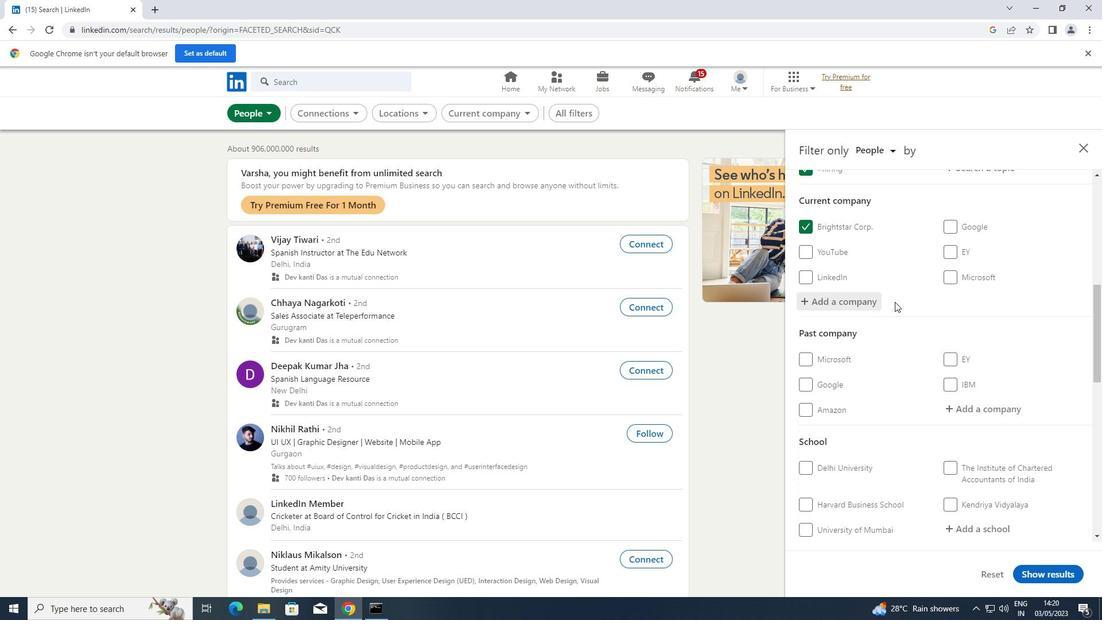 
Action: Mouse scrolled (895, 301) with delta (0, 0)
Screenshot: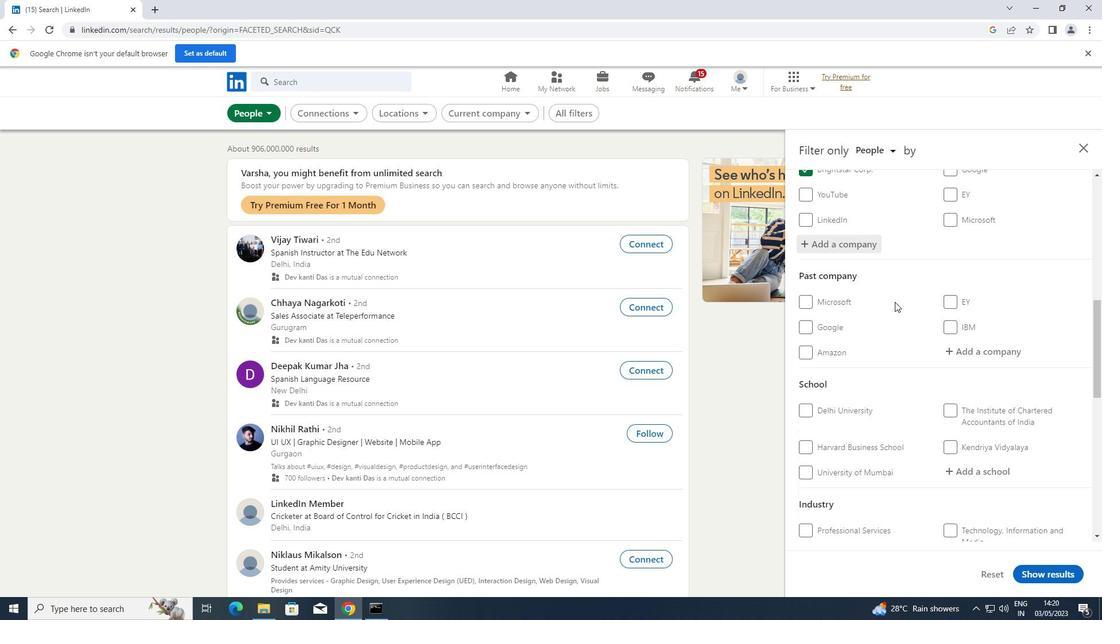 
Action: Mouse scrolled (895, 301) with delta (0, 0)
Screenshot: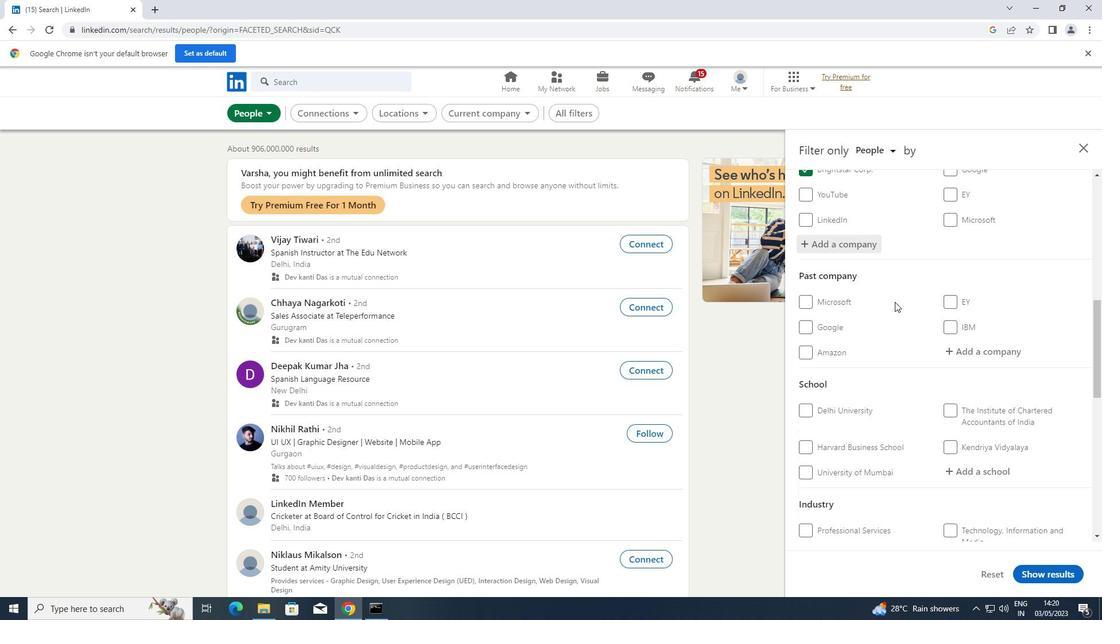 
Action: Mouse moved to (955, 352)
Screenshot: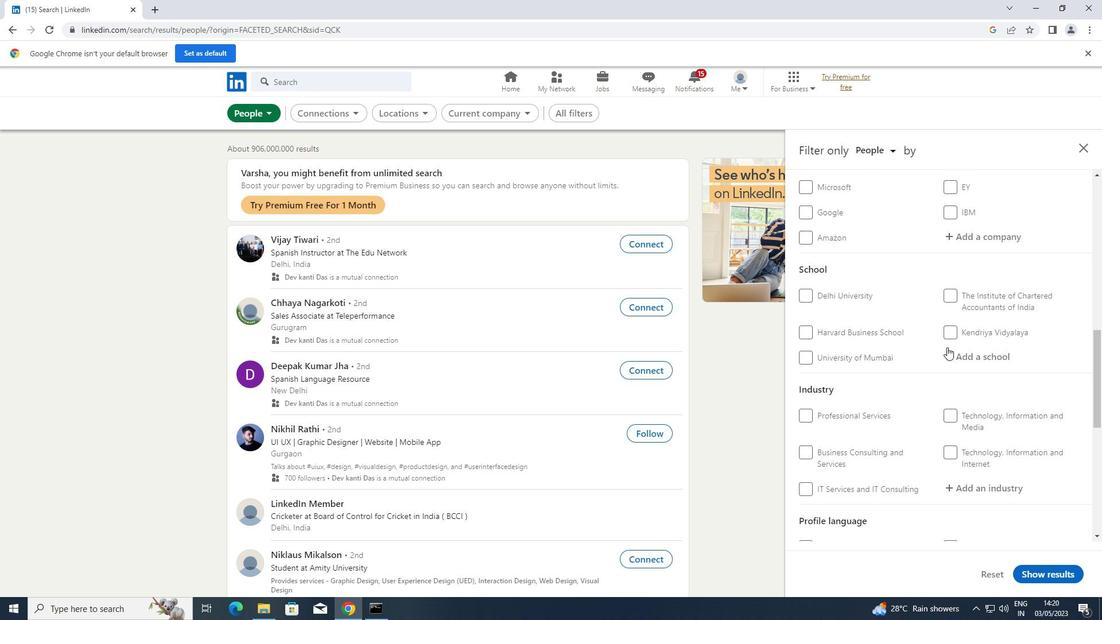 
Action: Mouse pressed left at (955, 352)
Screenshot: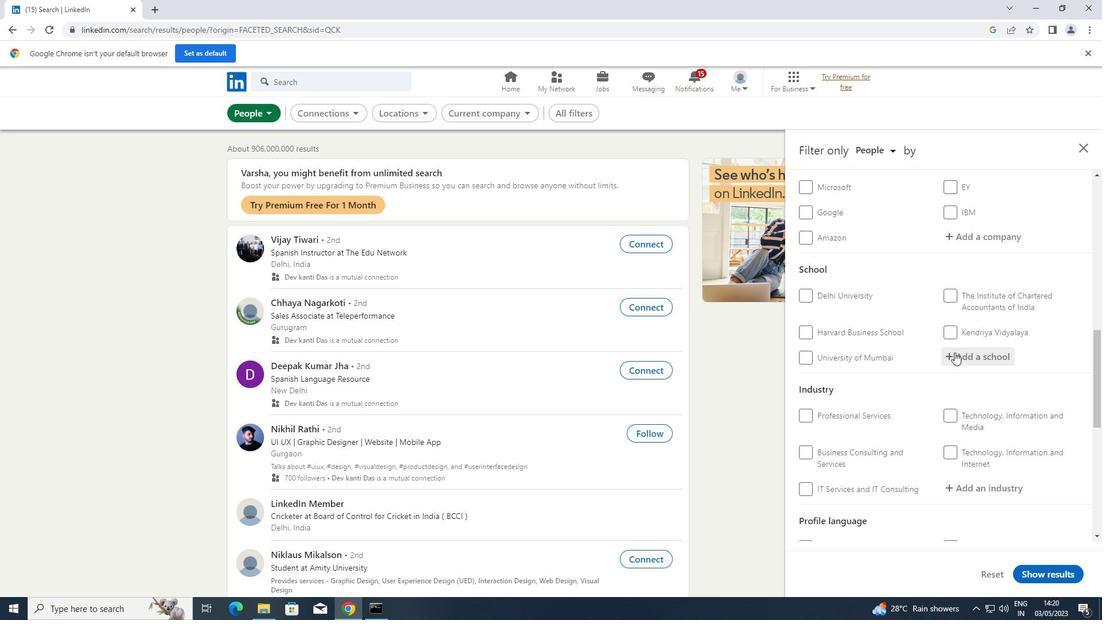 
Action: Key pressed <Key.shift>BANNARI
Screenshot: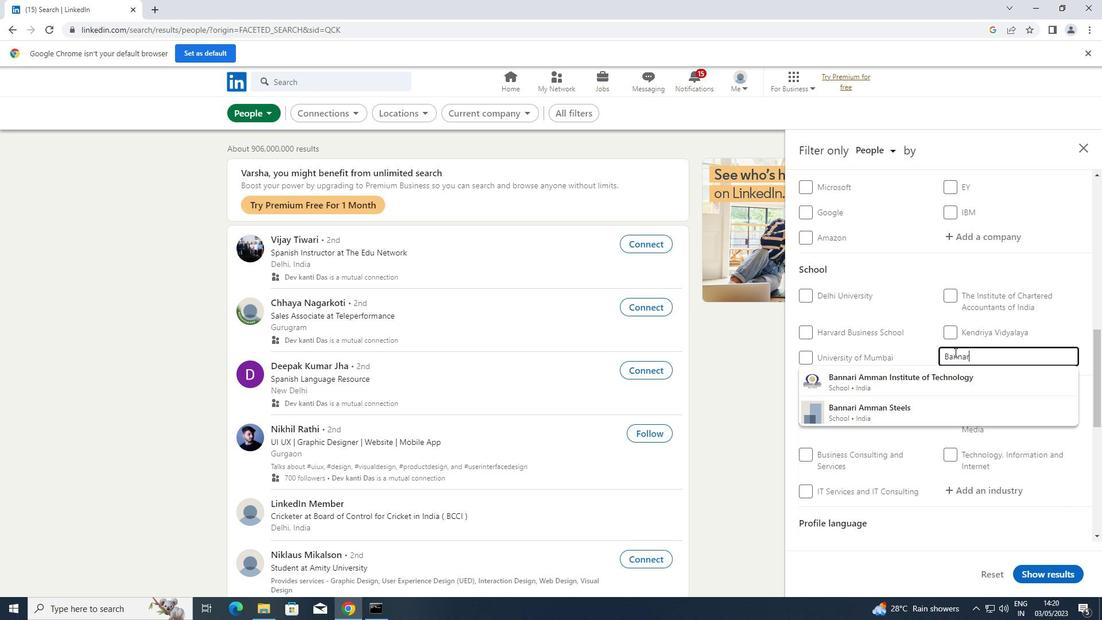 
Action: Mouse moved to (912, 377)
Screenshot: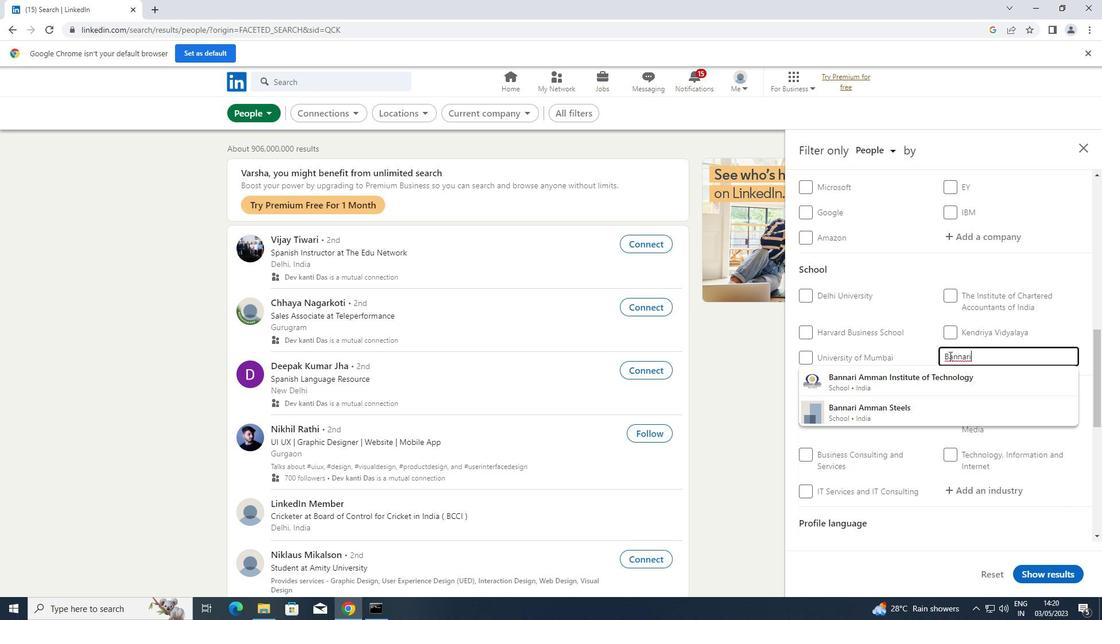 
Action: Mouse pressed left at (912, 377)
Screenshot: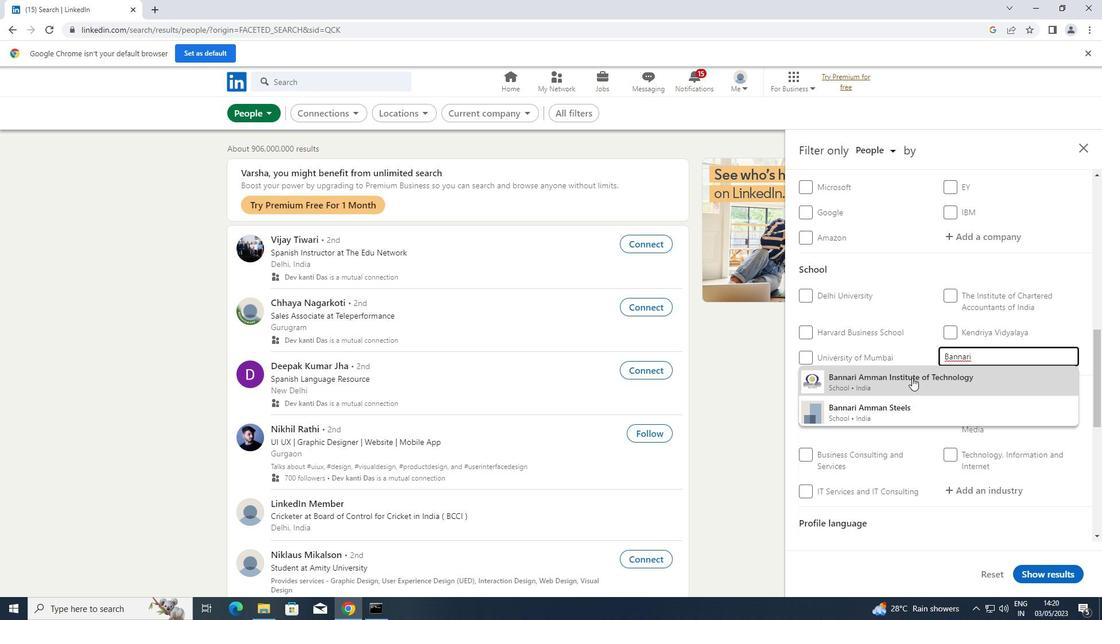 
Action: Mouse scrolled (912, 377) with delta (0, 0)
Screenshot: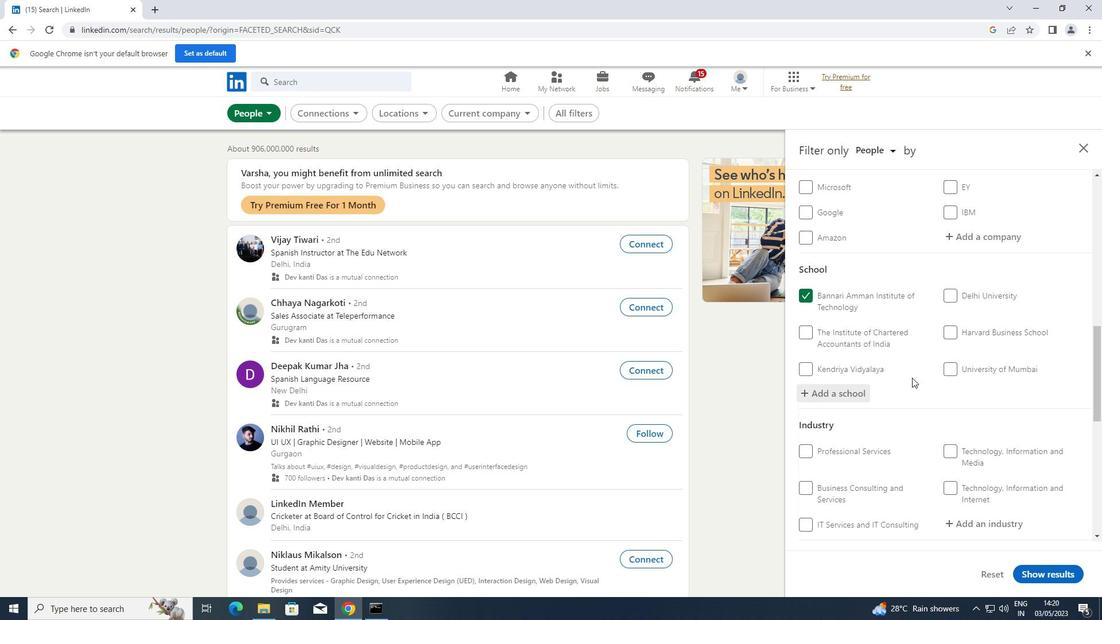 
Action: Mouse scrolled (912, 377) with delta (0, 0)
Screenshot: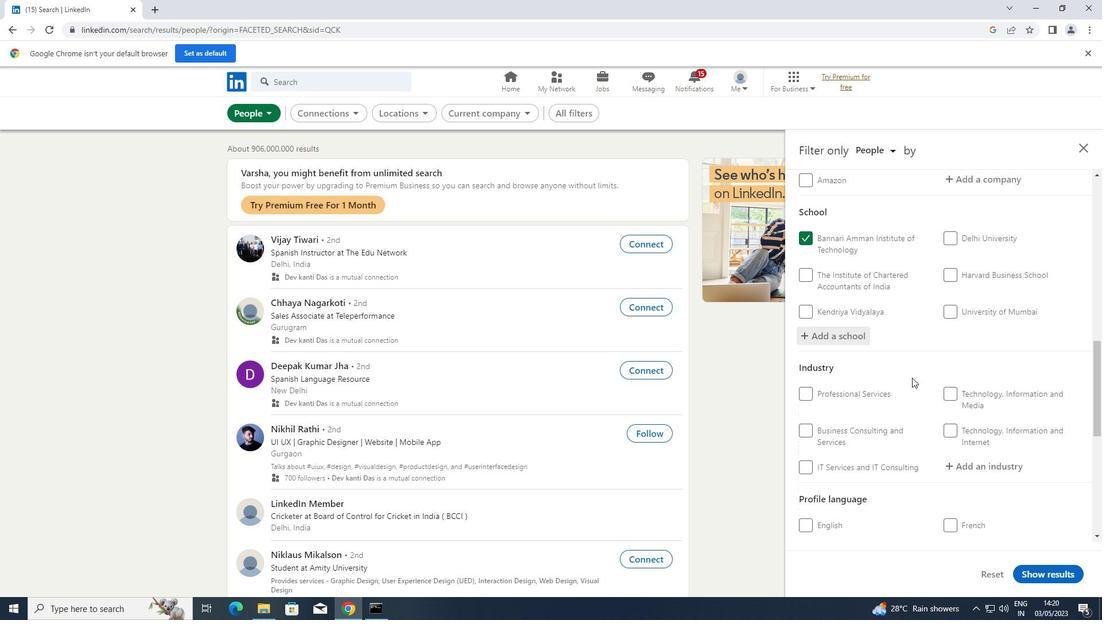 
Action: Mouse scrolled (912, 377) with delta (0, 0)
Screenshot: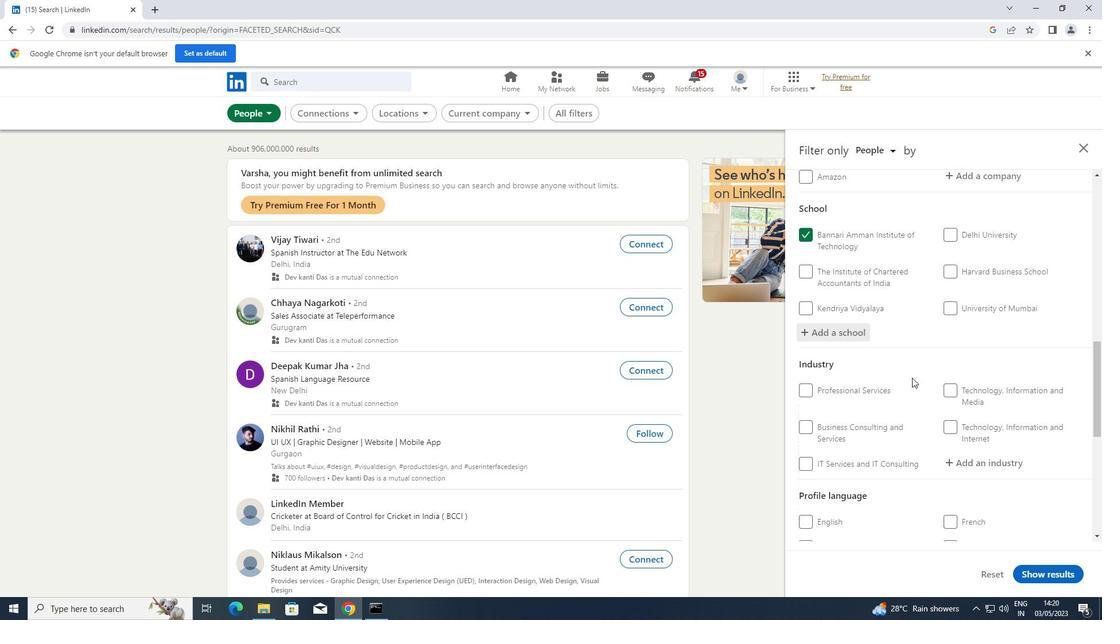 
Action: Mouse moved to (986, 343)
Screenshot: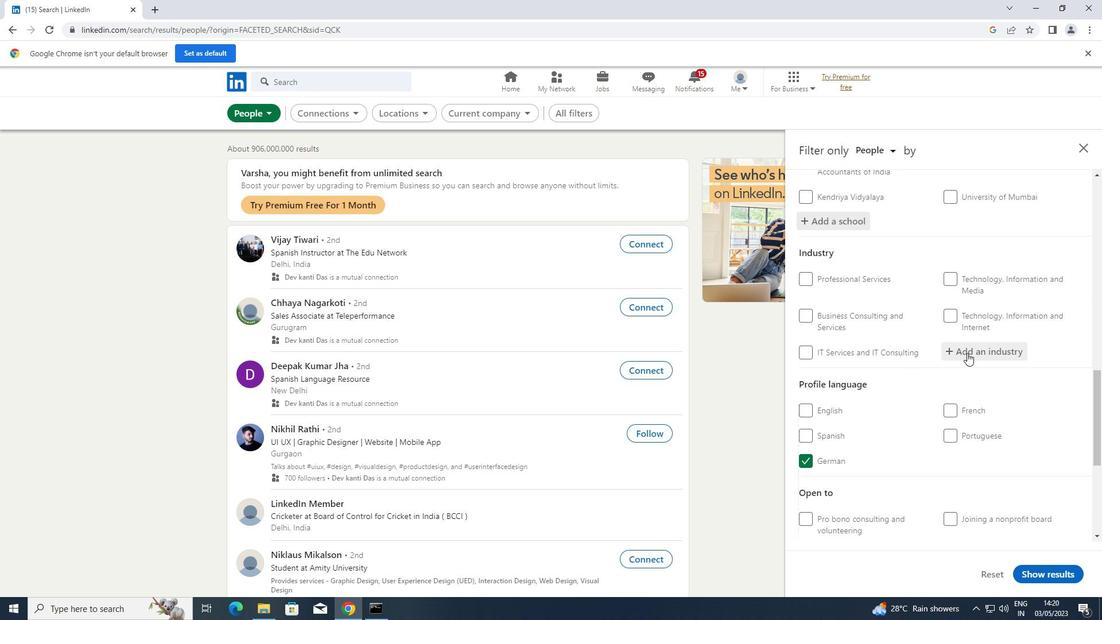 
Action: Mouse pressed left at (986, 343)
Screenshot: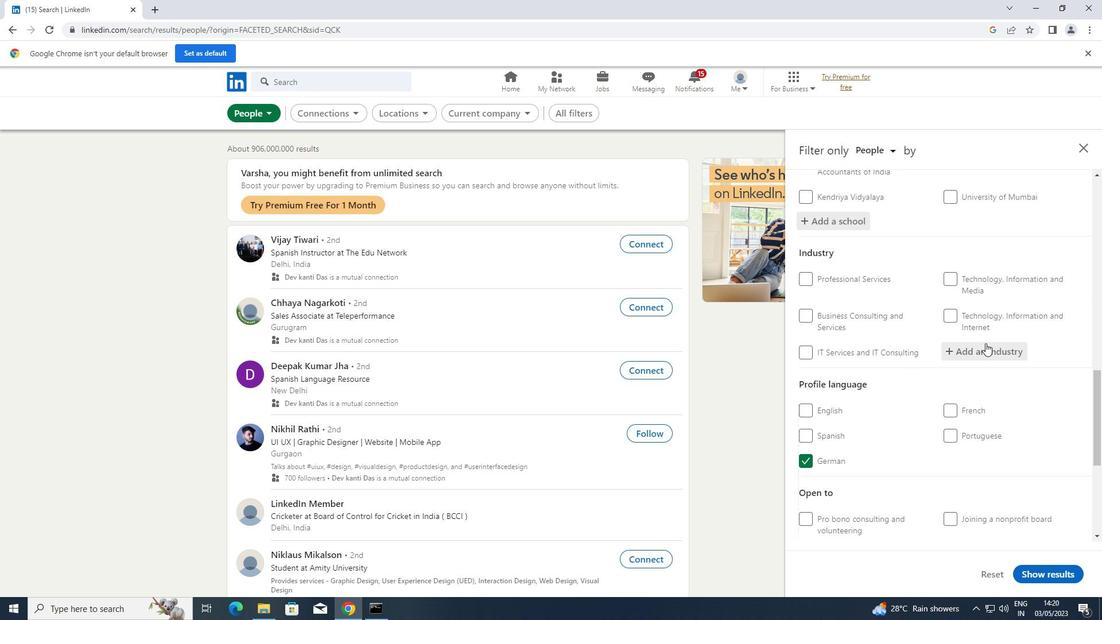 
Action: Key pressed <Key.shift>SPORTS
Screenshot: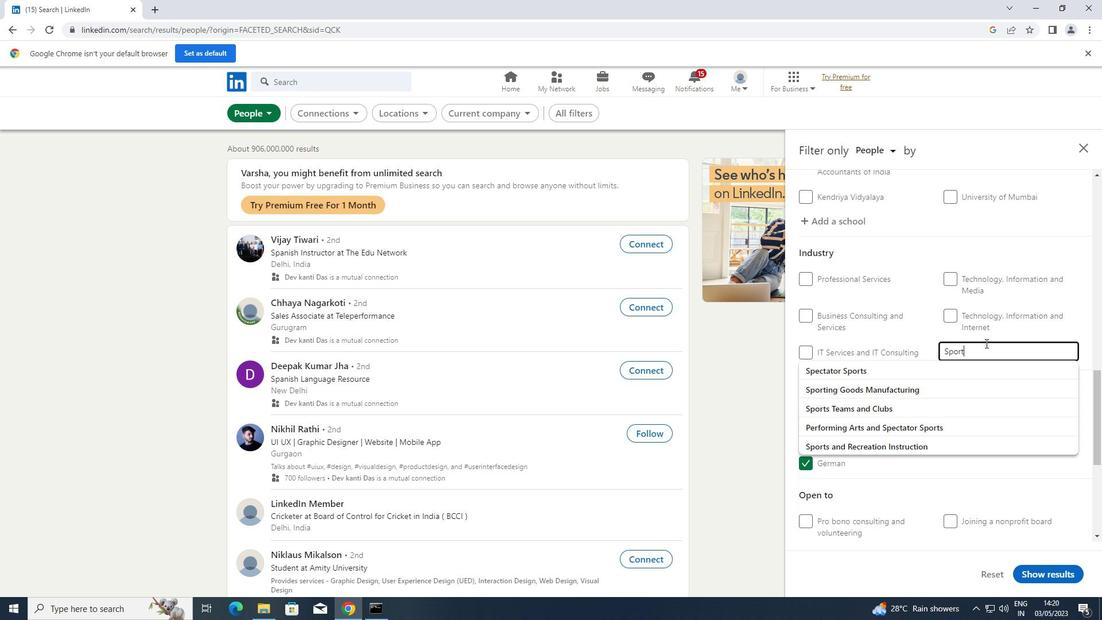 
Action: Mouse moved to (917, 428)
Screenshot: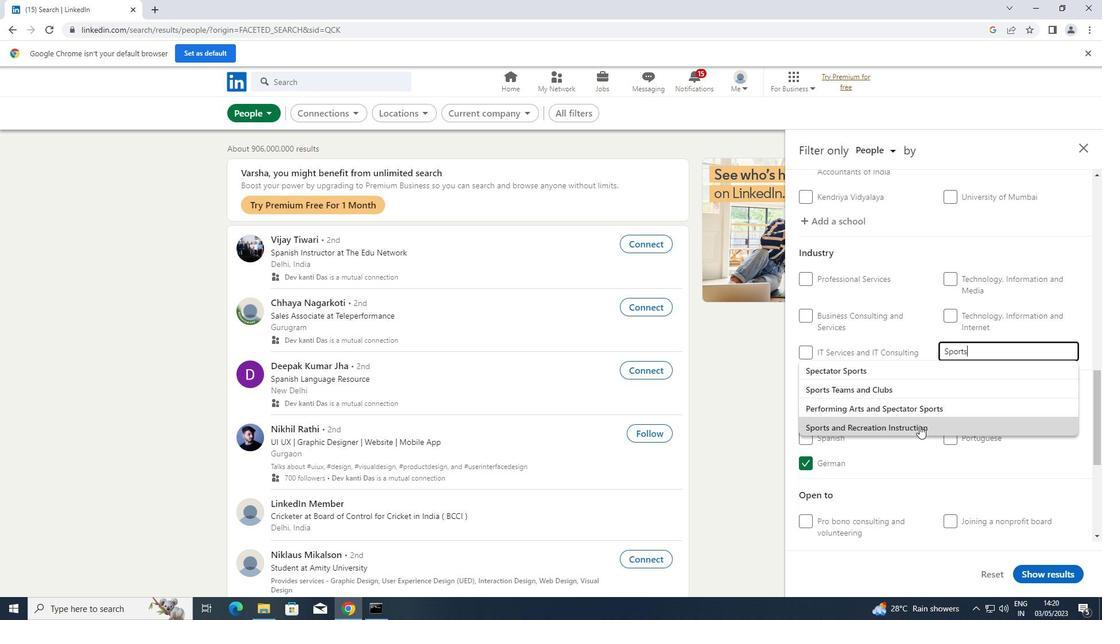 
Action: Mouse pressed left at (917, 428)
Screenshot: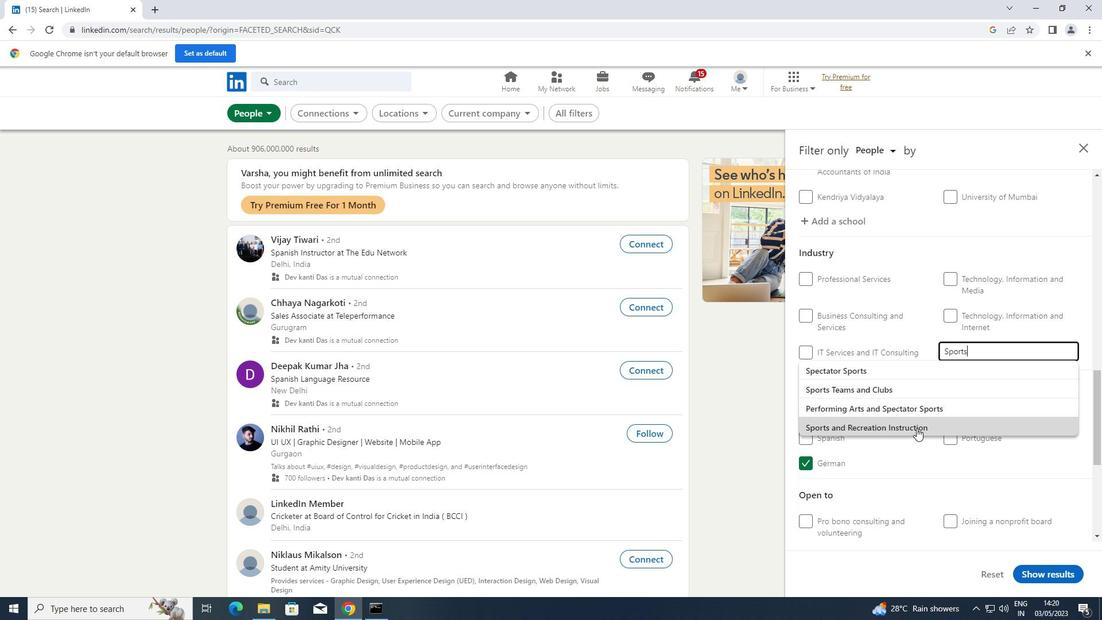 
Action: Mouse moved to (934, 415)
Screenshot: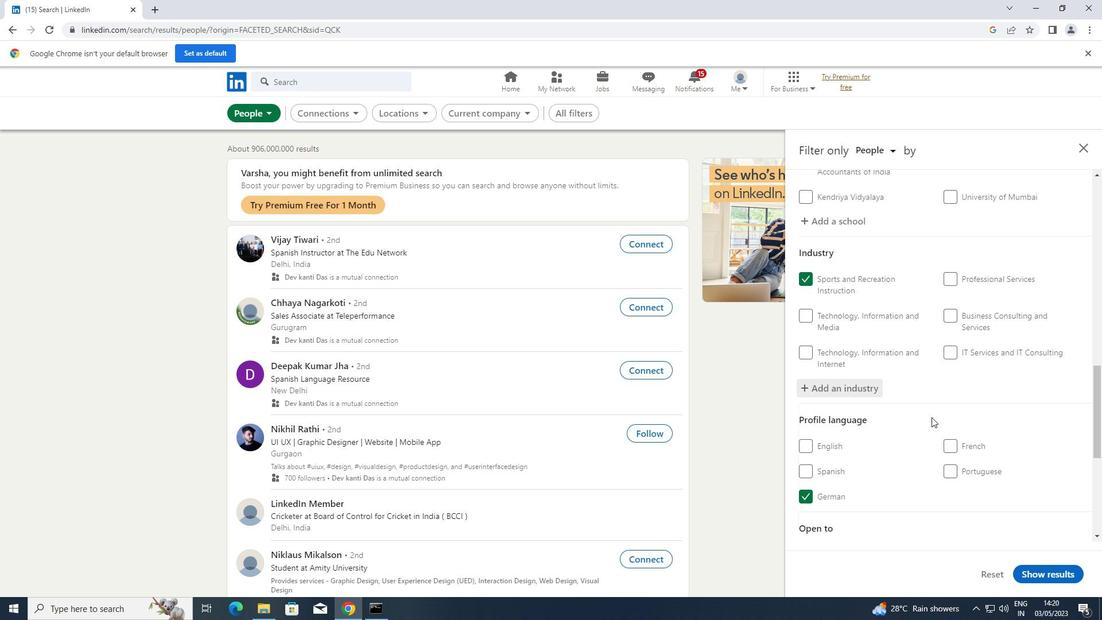 
Action: Mouse scrolled (934, 415) with delta (0, 0)
Screenshot: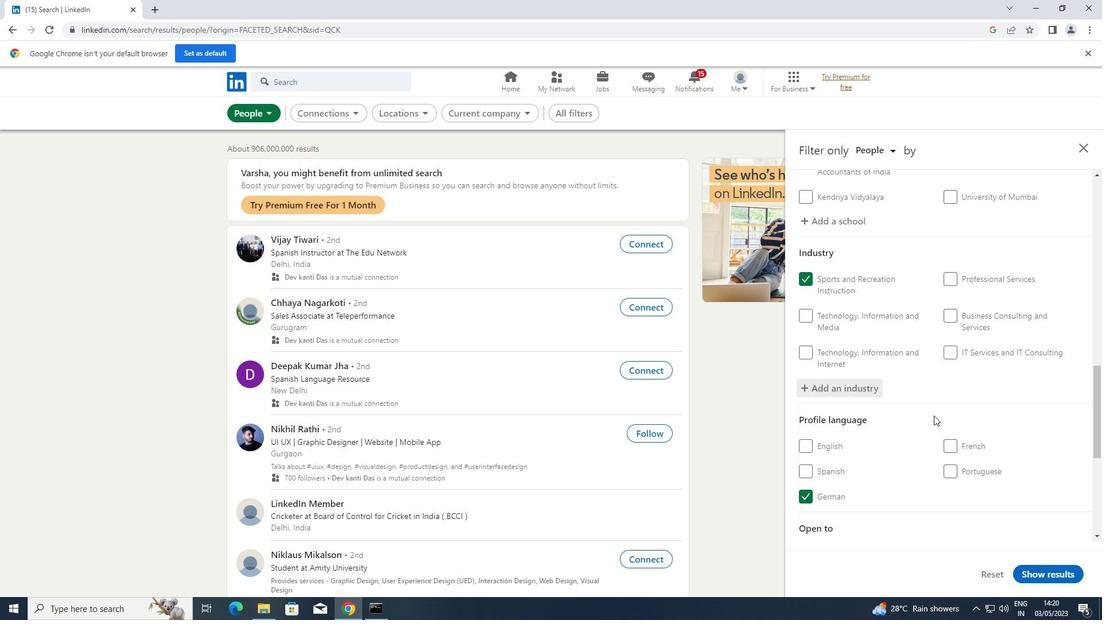 
Action: Mouse scrolled (934, 415) with delta (0, 0)
Screenshot: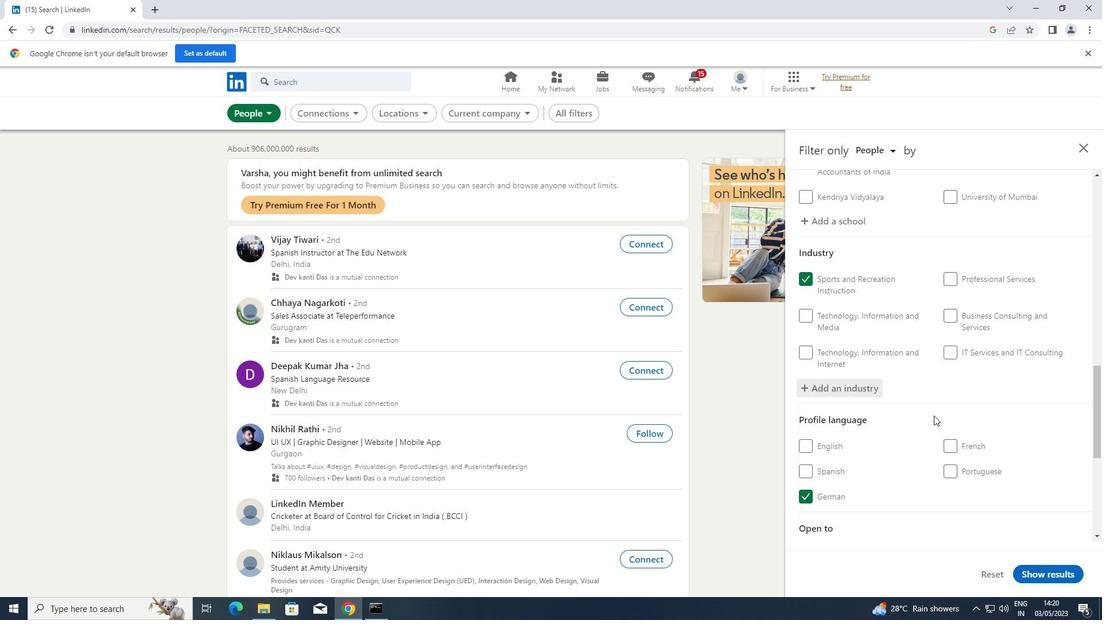 
Action: Mouse moved to (935, 415)
Screenshot: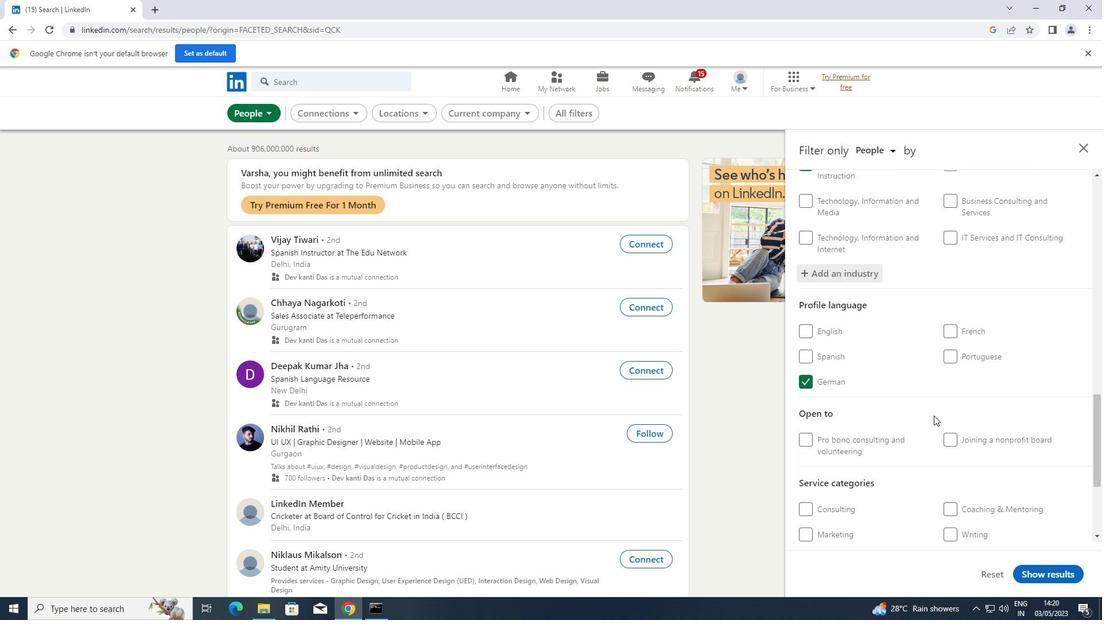 
Action: Mouse scrolled (935, 414) with delta (0, 0)
Screenshot: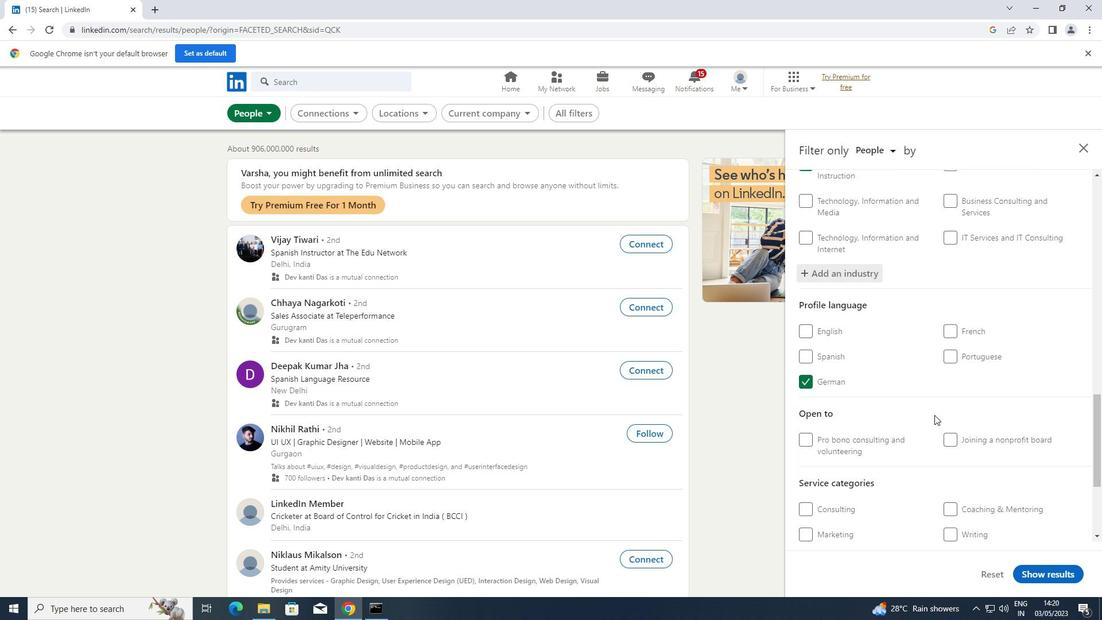 
Action: Mouse scrolled (935, 414) with delta (0, 0)
Screenshot: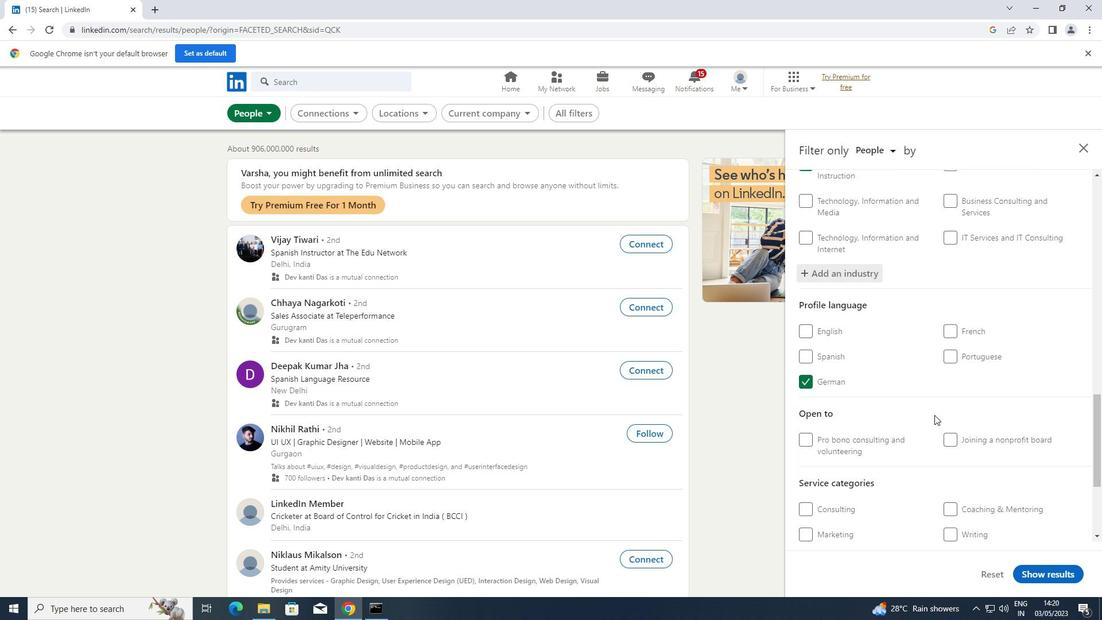 
Action: Mouse scrolled (935, 414) with delta (0, 0)
Screenshot: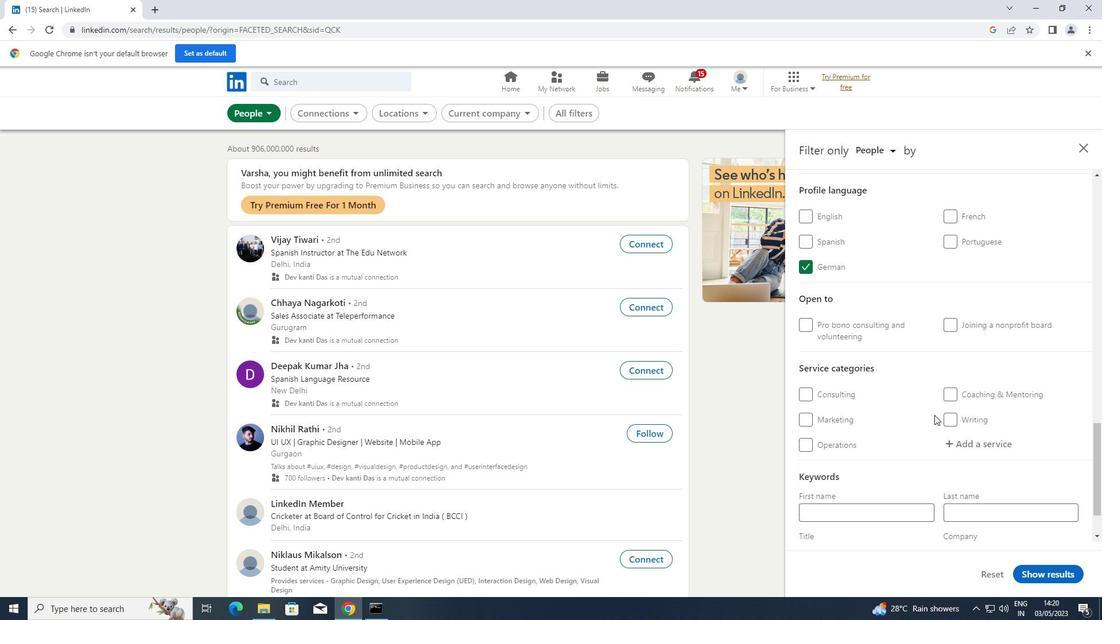 
Action: Mouse moved to (980, 391)
Screenshot: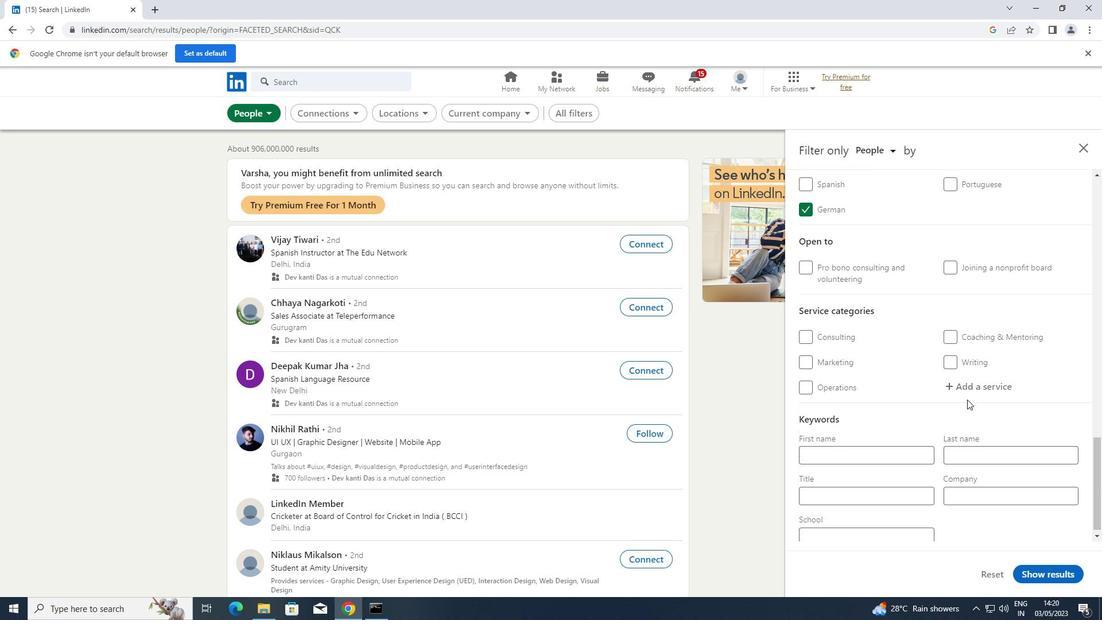 
Action: Mouse pressed left at (980, 391)
Screenshot: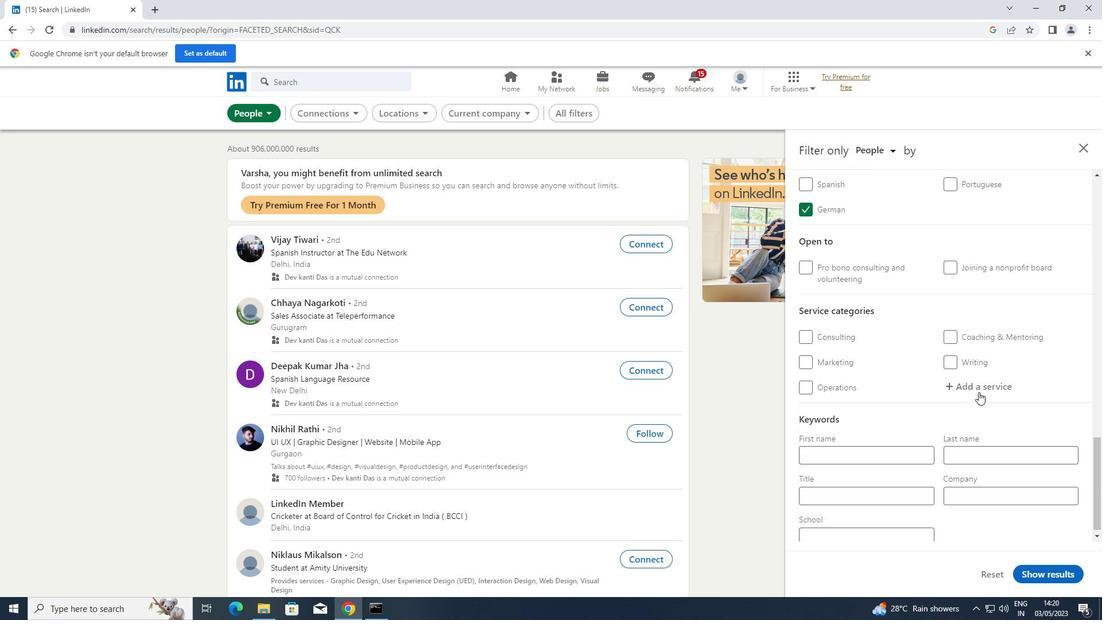 
Action: Key pressed <Key.shift>INTERIOR
Screenshot: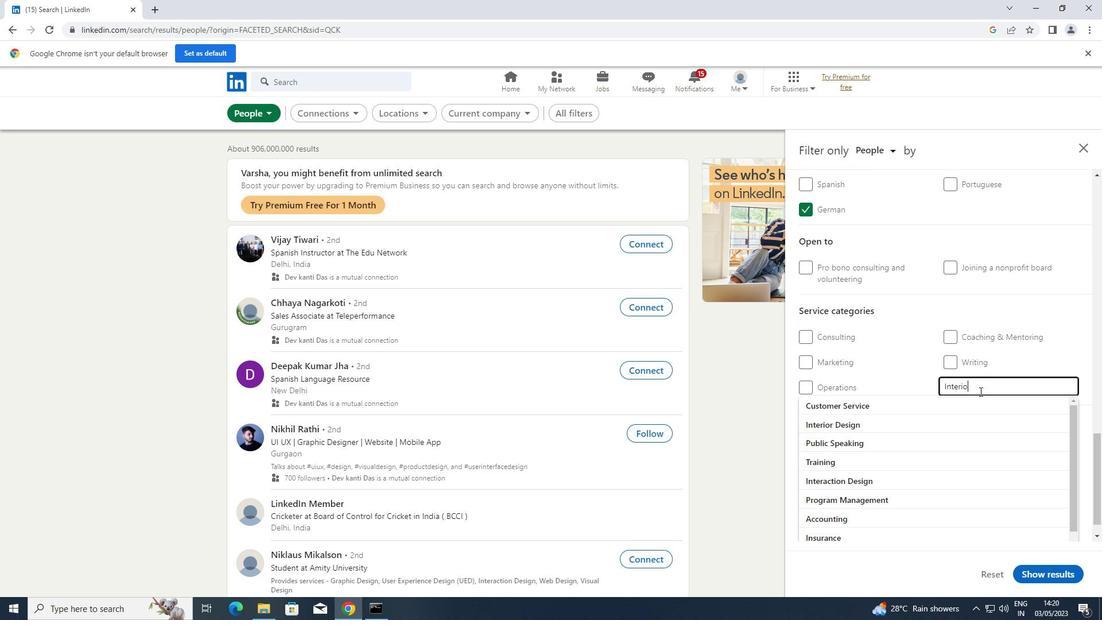 
Action: Mouse moved to (916, 409)
Screenshot: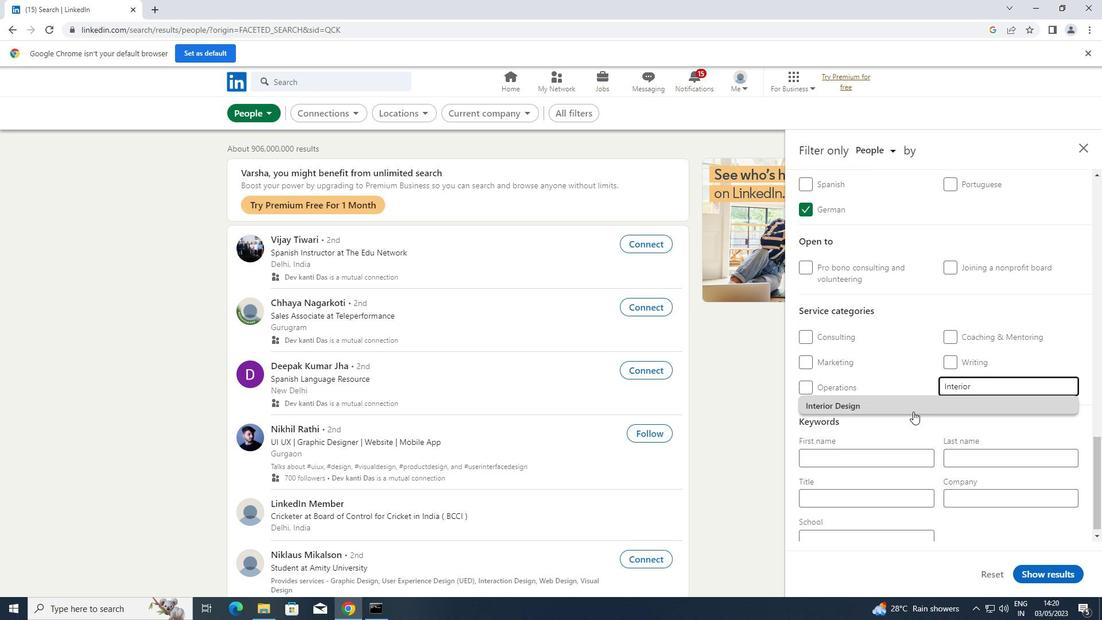 
Action: Mouse pressed left at (916, 409)
Screenshot: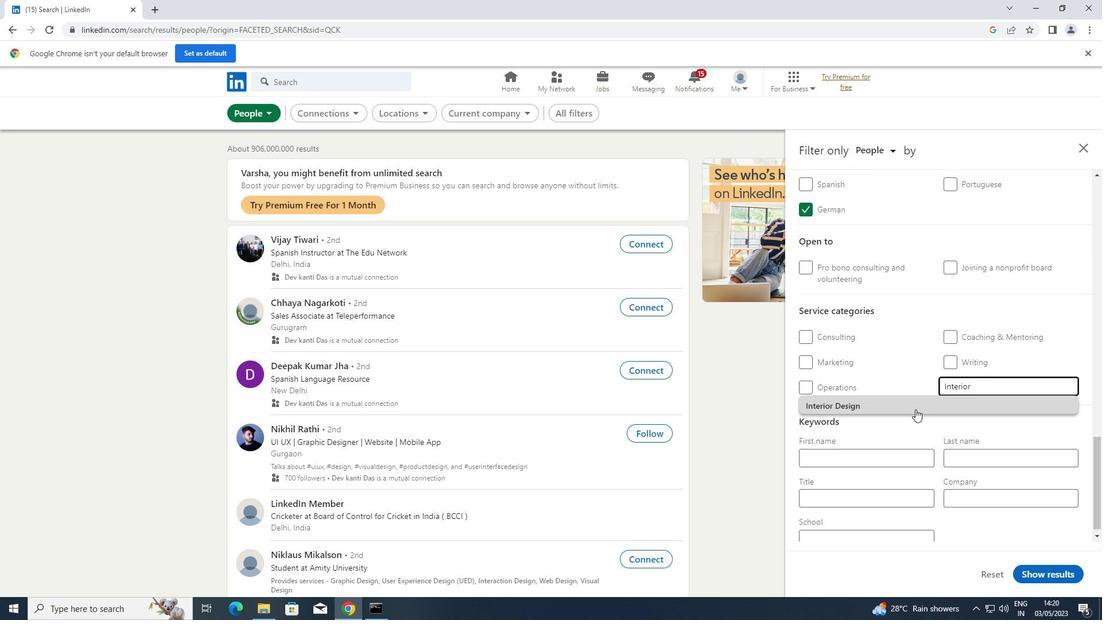 
Action: Mouse moved to (869, 520)
Screenshot: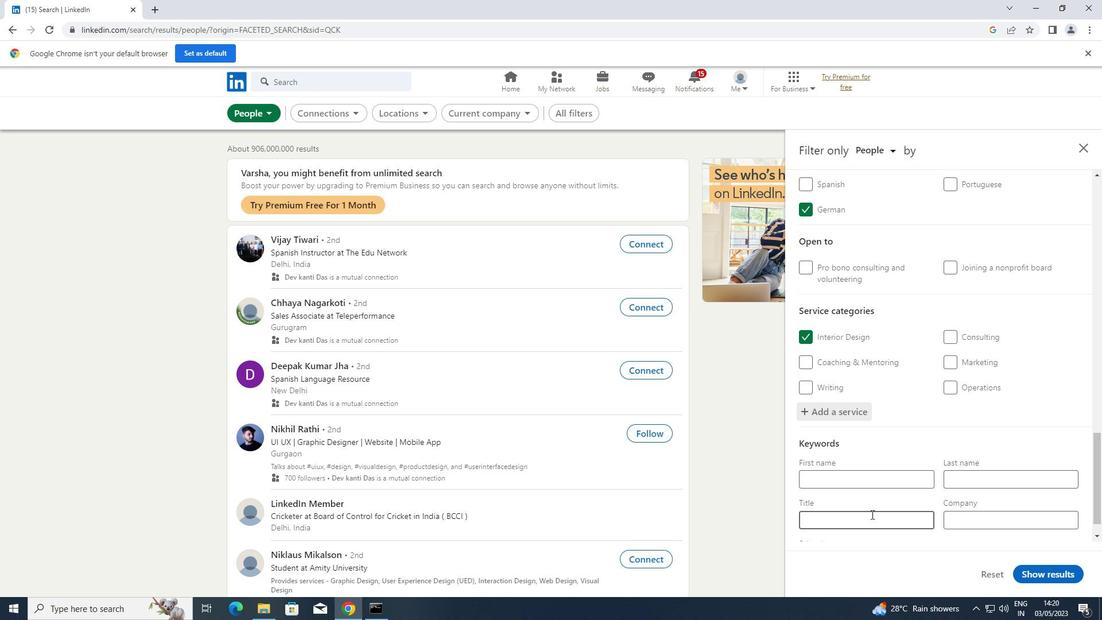 
Action: Mouse pressed left at (869, 520)
Screenshot: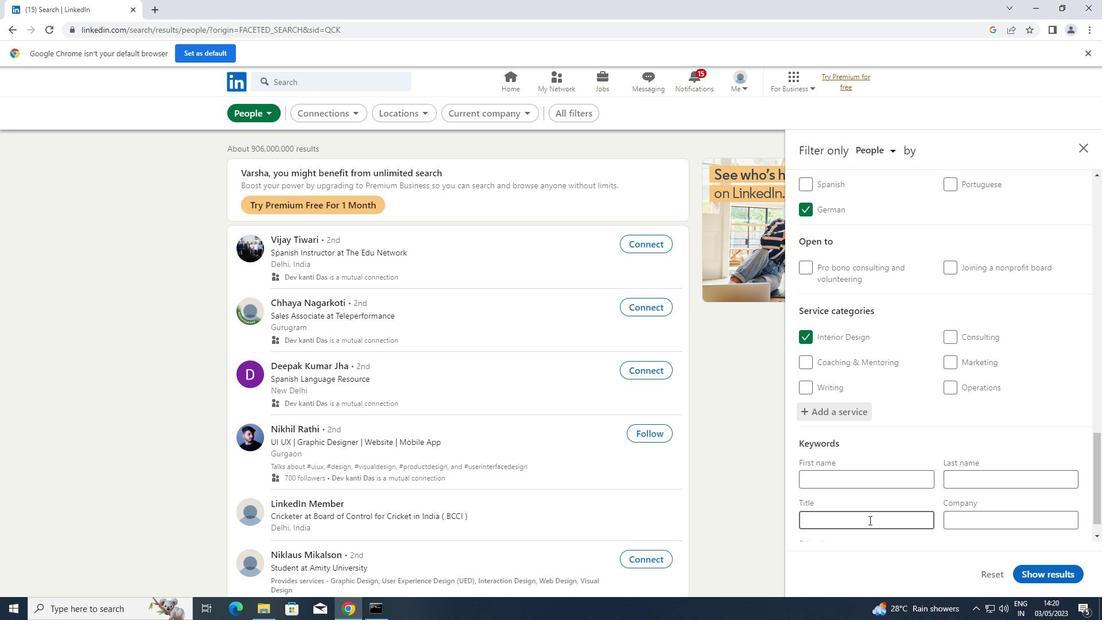 
Action: Key pressed <Key.shift>OPERATIONS<Key.space><Key.shift>COORDINATOR
Screenshot: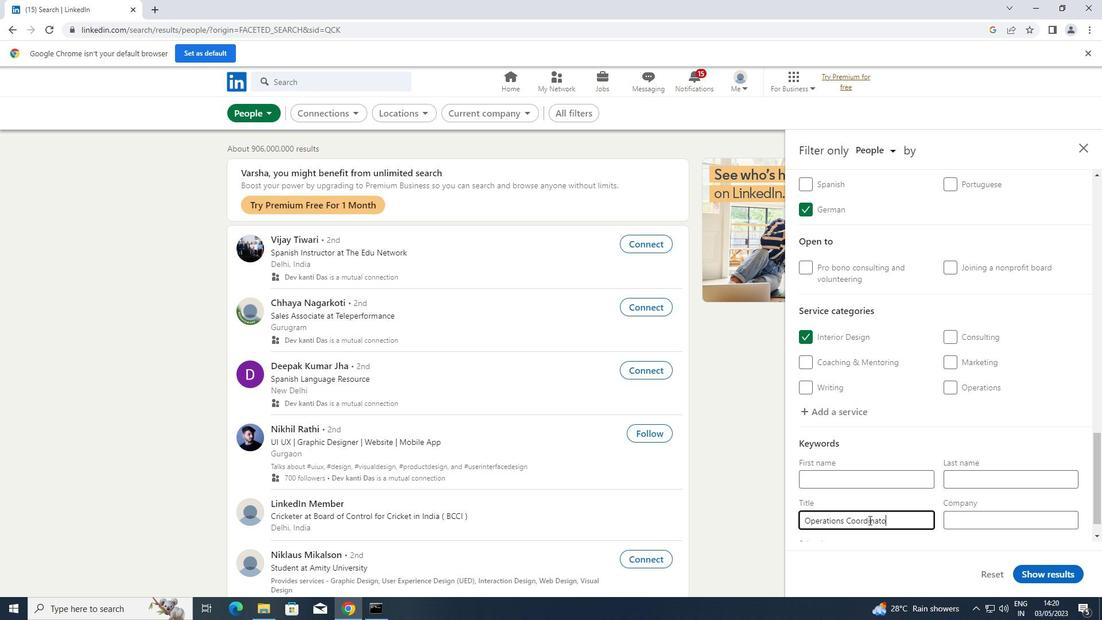 
Action: Mouse moved to (1057, 577)
Screenshot: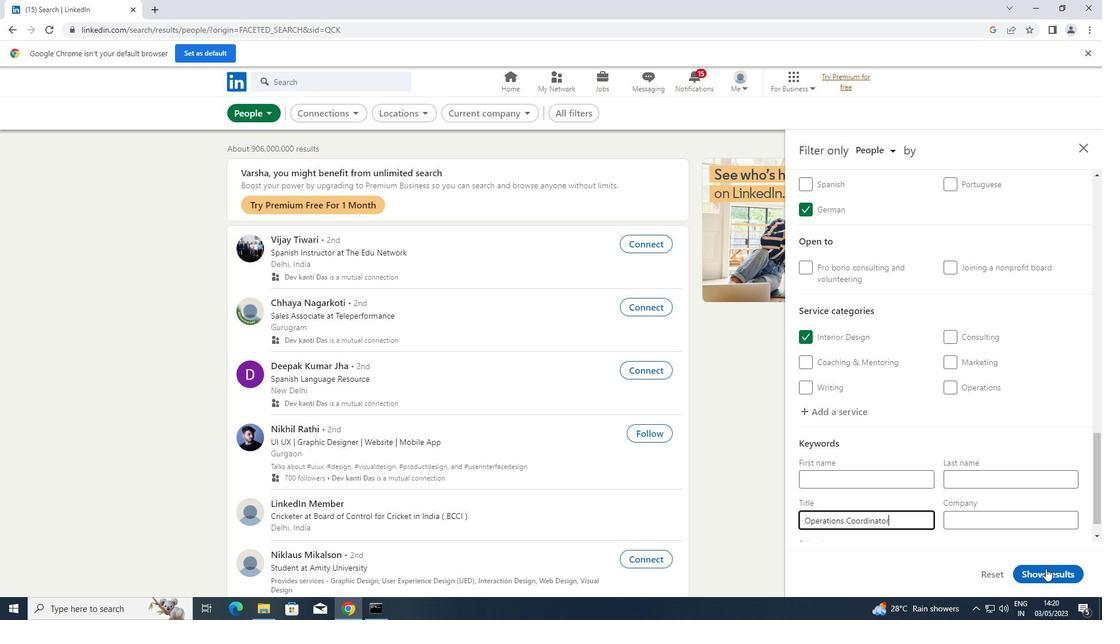 
Action: Mouse pressed left at (1057, 577)
Screenshot: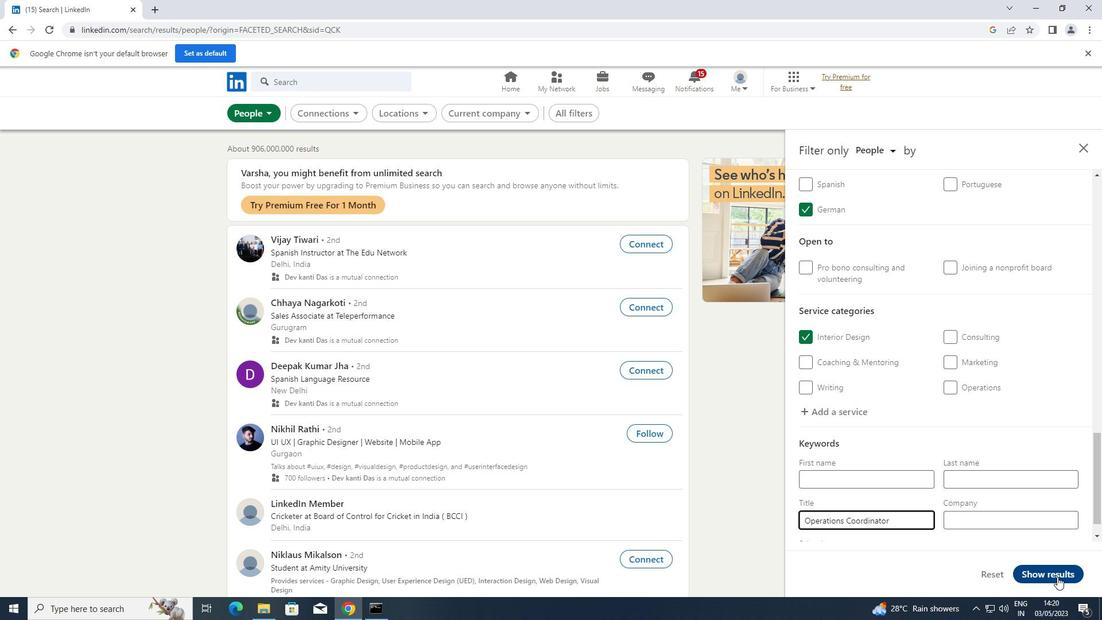
